 Task: Create healthcare provider object.
Action: Mouse moved to (857, 65)
Screenshot: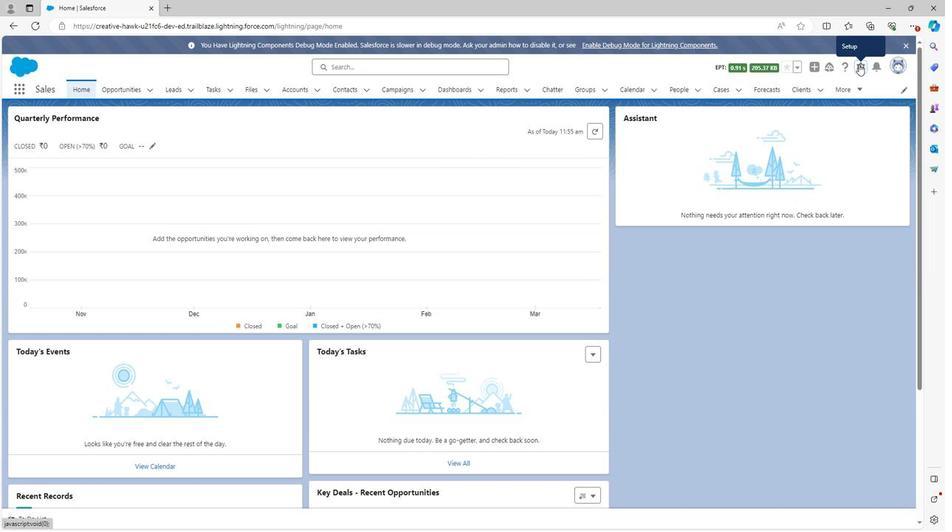 
Action: Mouse pressed left at (857, 65)
Screenshot: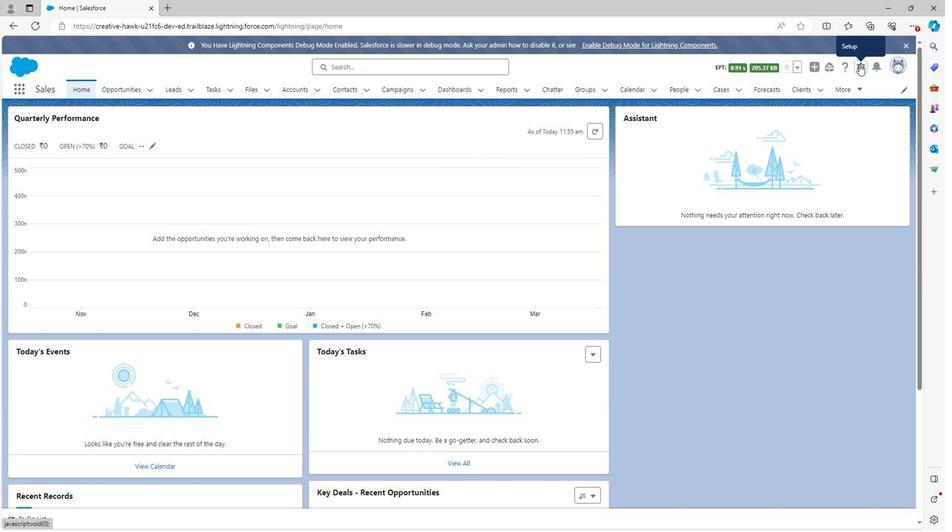
Action: Mouse moved to (820, 92)
Screenshot: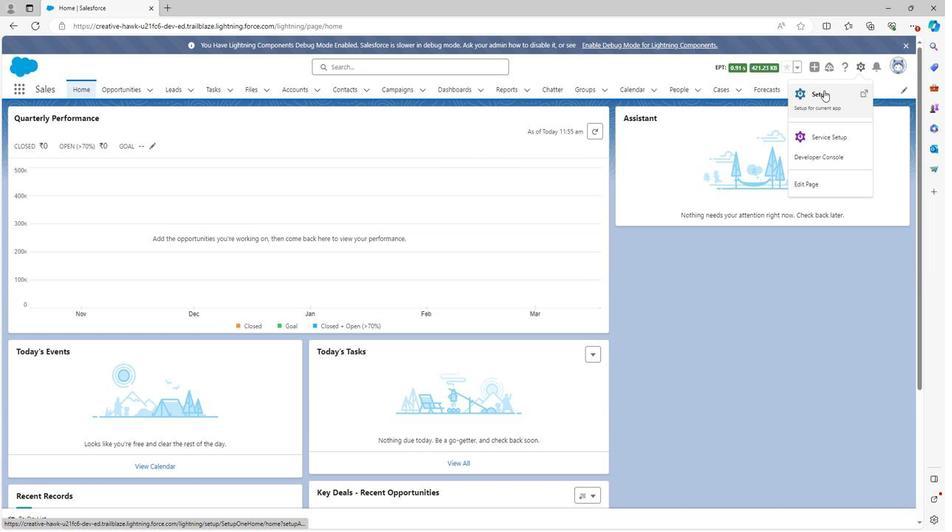 
Action: Mouse pressed left at (820, 92)
Screenshot: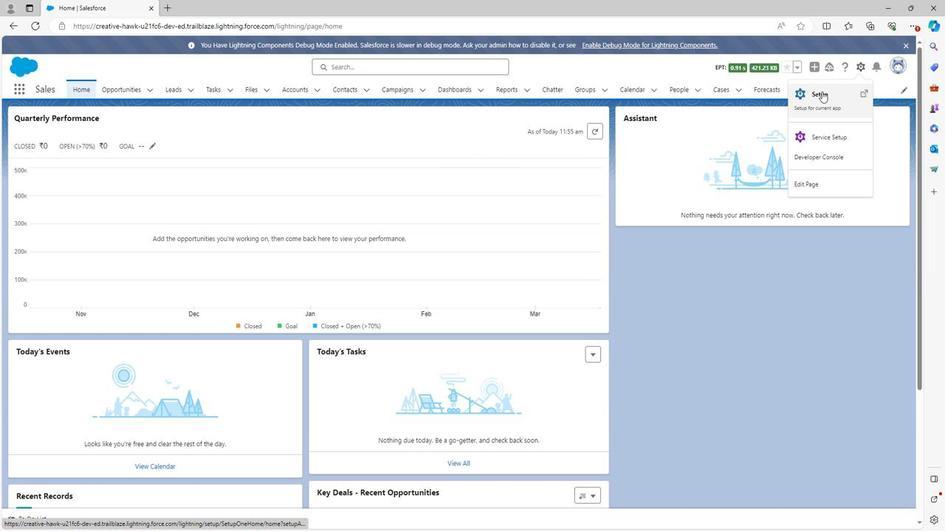 
Action: Mouse moved to (112, 93)
Screenshot: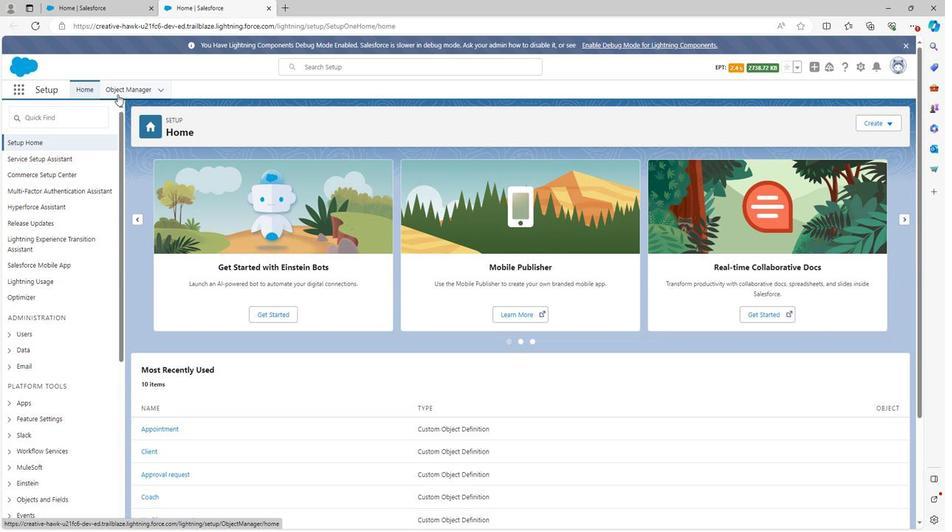 
Action: Mouse pressed left at (112, 93)
Screenshot: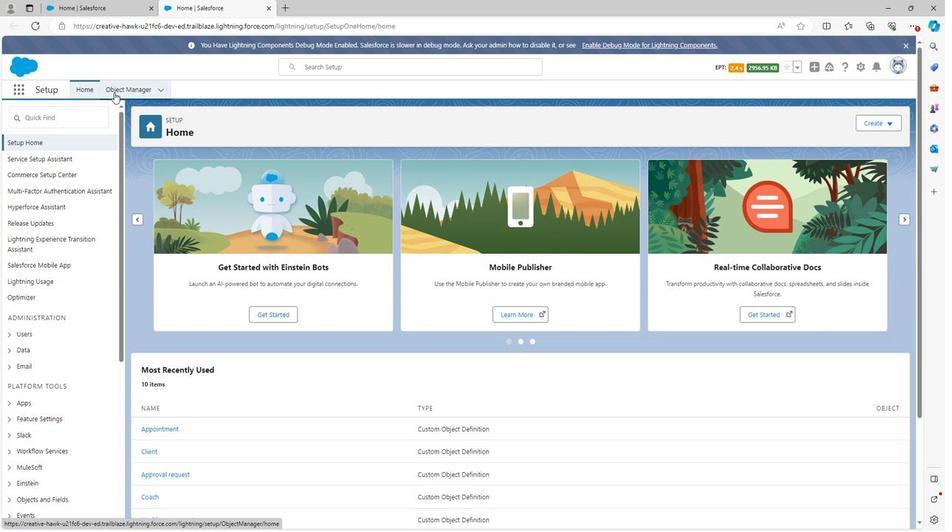 
Action: Mouse moved to (871, 121)
Screenshot: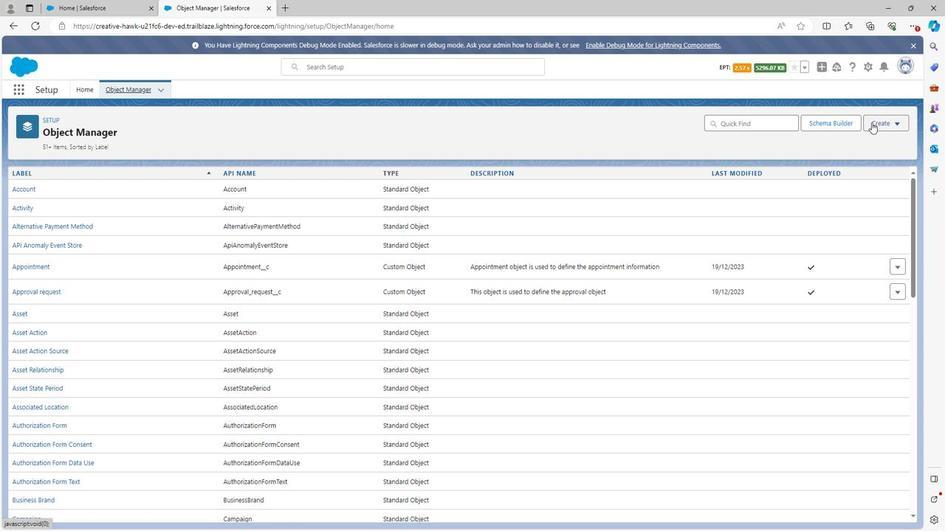 
Action: Mouse pressed left at (871, 121)
Screenshot: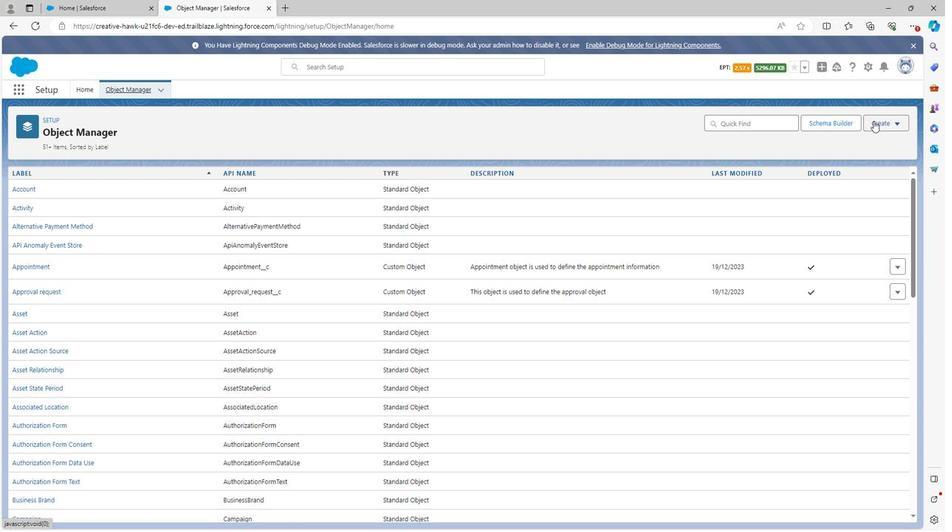 
Action: Mouse moved to (835, 150)
Screenshot: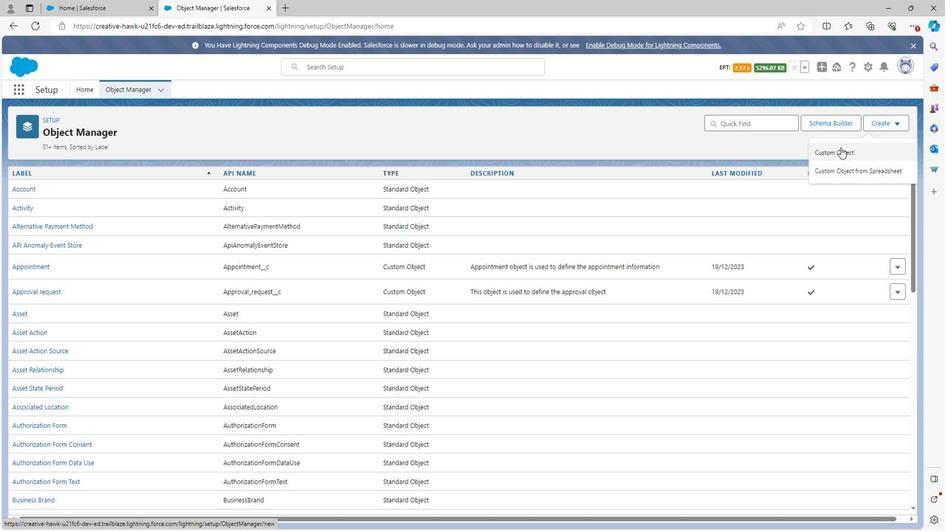 
Action: Mouse pressed left at (835, 150)
Screenshot: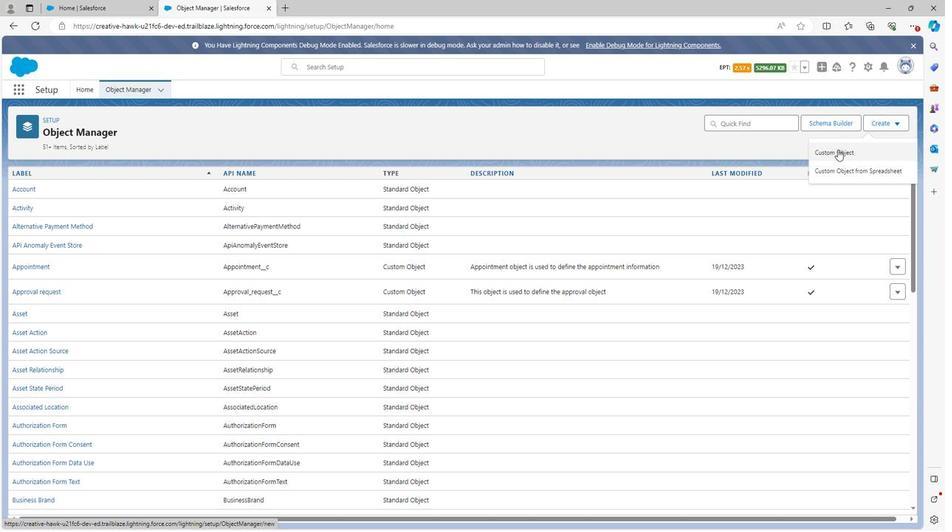 
Action: Mouse moved to (232, 252)
Screenshot: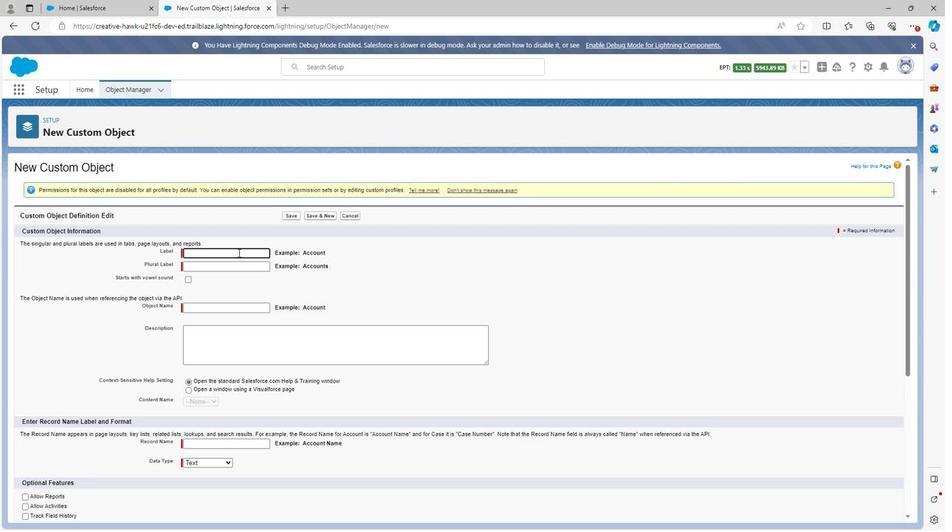 
Action: Mouse pressed left at (232, 252)
Screenshot: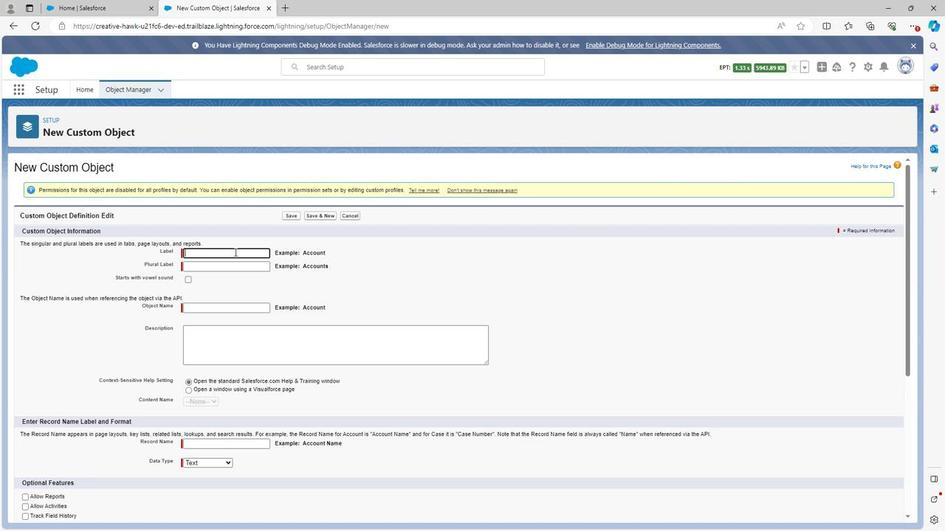 
Action: Mouse moved to (230, 251)
Screenshot: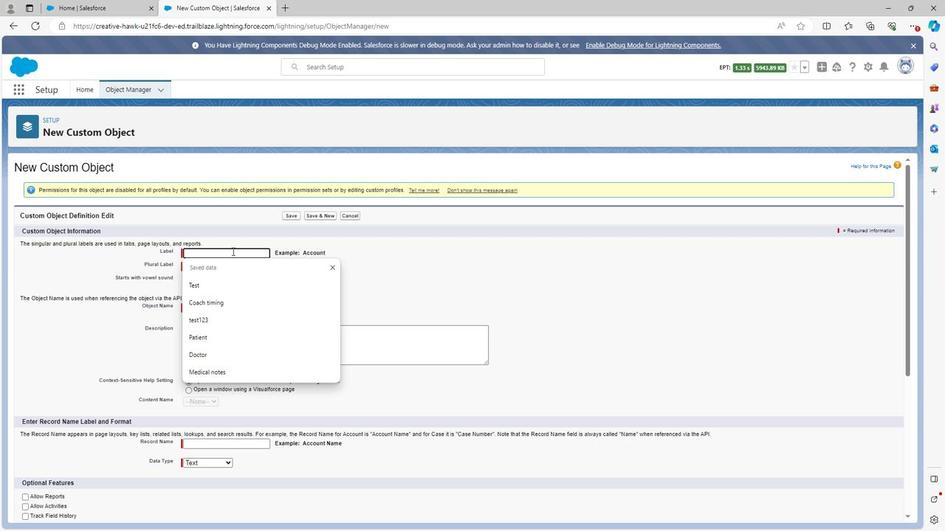 
Action: Key pressed <Key.shift>A<Key.backspace><Key.shift>Healthcase<Key.shift><Key.shift><Key.shift><Key.shift><Key.shift><Key.shift><Key.shift><Key.shift><Key.shift><Key.shift><Key.shift><Key.shift><Key.shift><Key.shift><Key.shift><Key.shift><Key.shift><Key.shift><Key.shift><Key.shift><Key.shift><Key.shift><Key.shift><Key.shift><Key.shift><Key.shift><Key.shift><Key.shift><Key.shift><Key.shift><Key.shift><Key.shift><Key.shift><Key.backspace><Key.backspace>re<Key.shift>_=<Key.backspace>provider
Screenshot: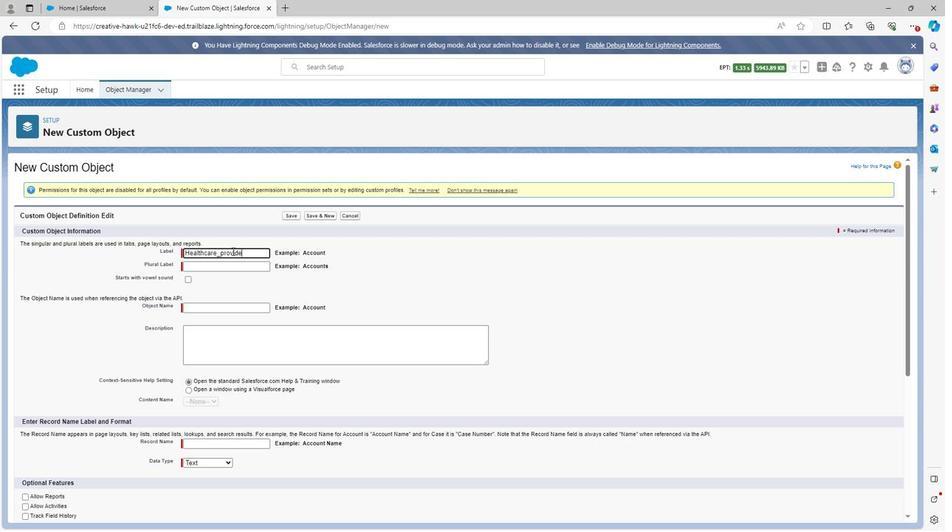
Action: Mouse moved to (294, 280)
Screenshot: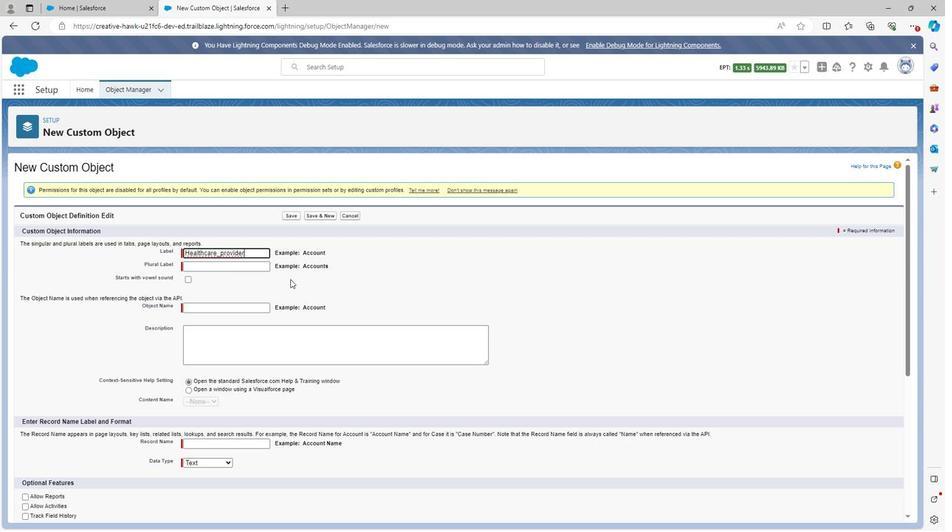 
Action: Mouse pressed left at (294, 280)
Screenshot: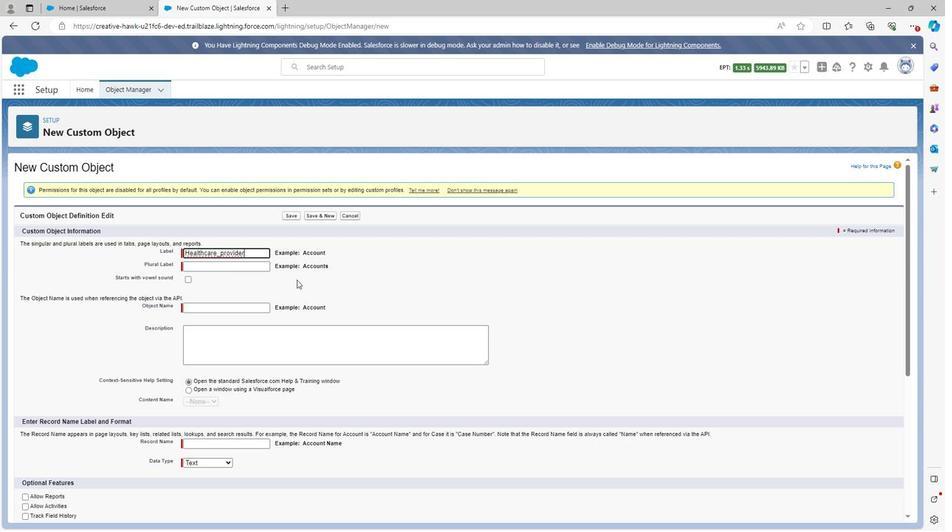 
Action: Mouse moved to (249, 266)
Screenshot: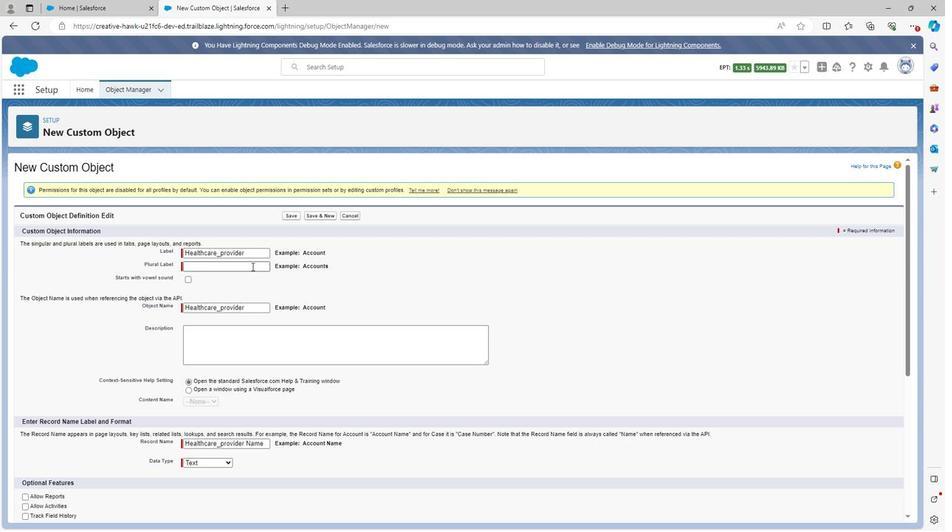 
Action: Mouse pressed left at (249, 266)
Screenshot: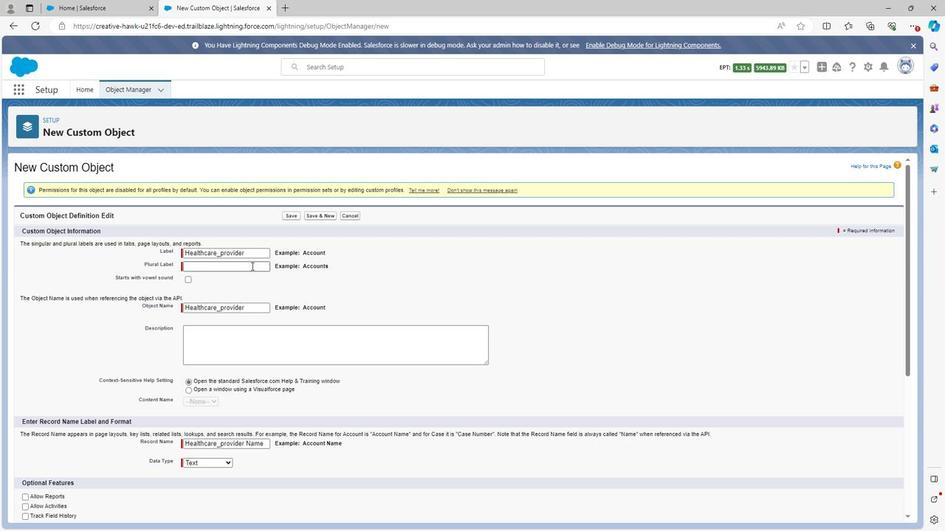 
Action: Mouse moved to (193, 246)
Screenshot: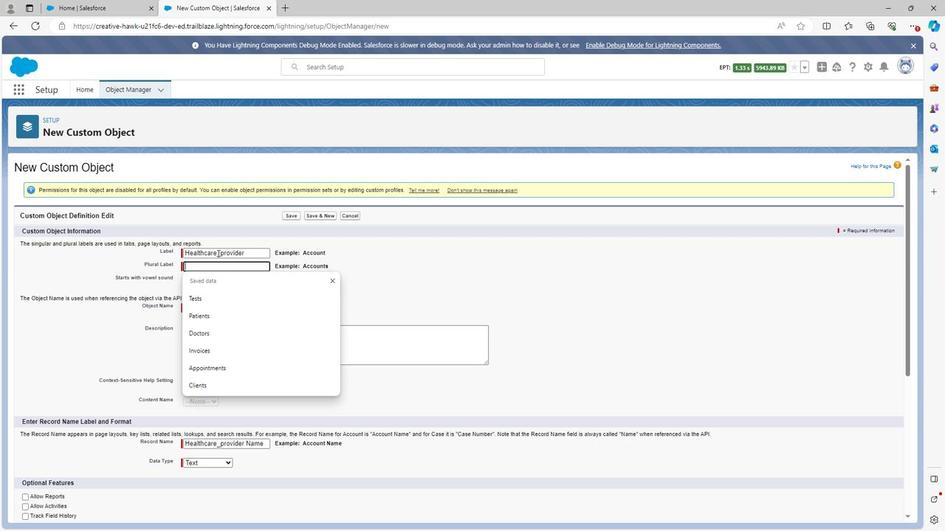 
Action: Key pressed <Key.shift>Healthcare<Key.shift>_provders
Screenshot: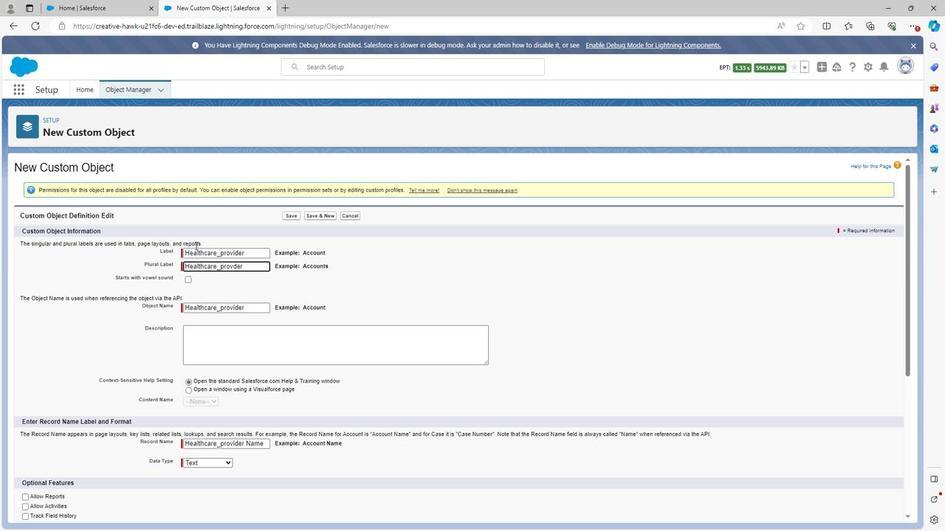 
Action: Mouse moved to (219, 349)
Screenshot: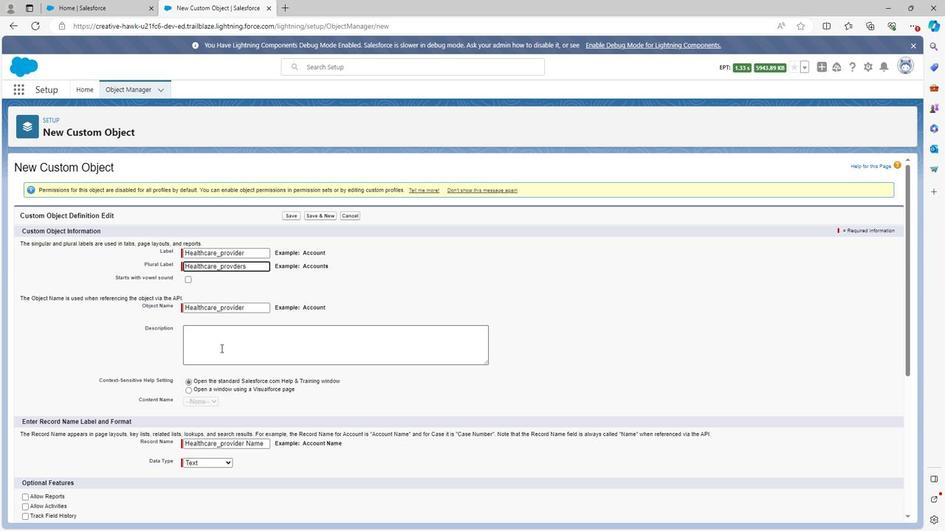 
Action: Mouse pressed left at (219, 349)
Screenshot: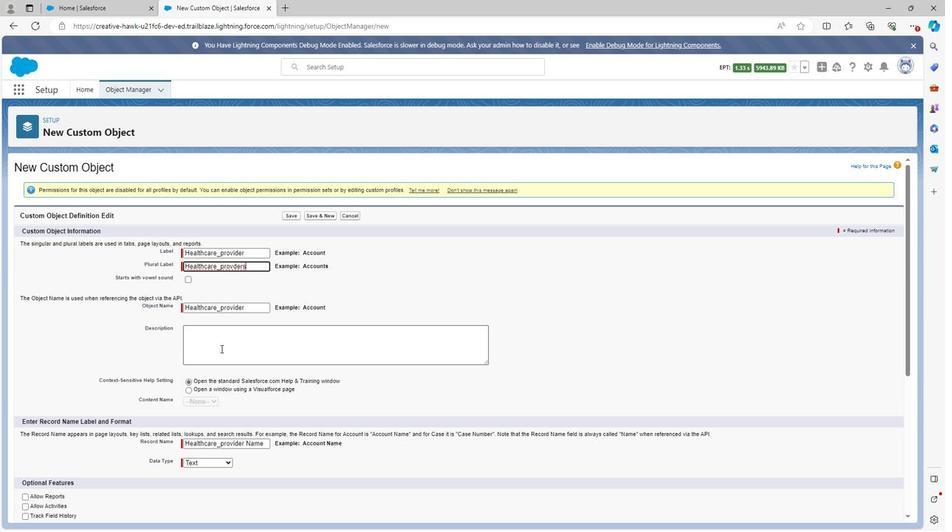 
Action: Mouse moved to (185, 336)
Screenshot: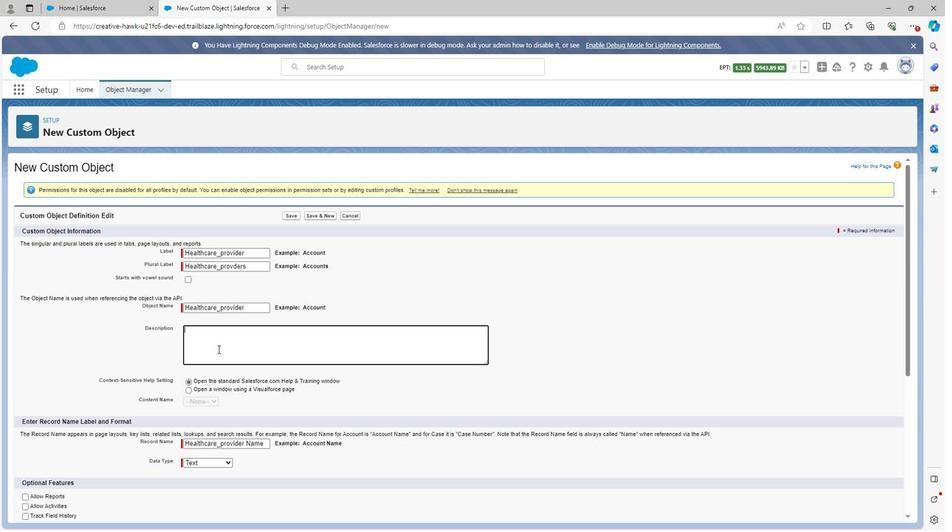 
Action: Key pressed <Key.shift>Healthcare<Key.space>provider<Key.space>object<Key.space>is<Key.space>used<Key.space>to<Key.space>define<Key.space>the<Key.space>healthcare<Key.space>providers
Screenshot: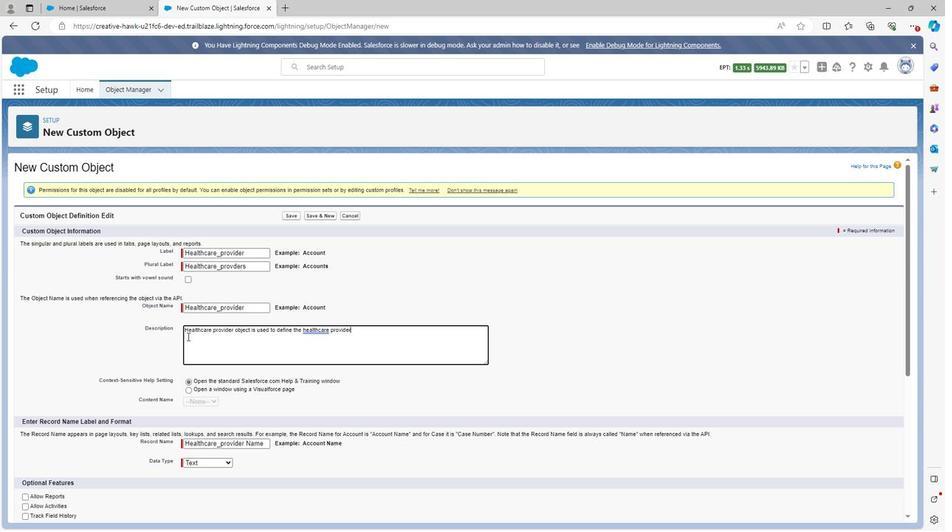 
Action: Mouse moved to (19, 422)
Screenshot: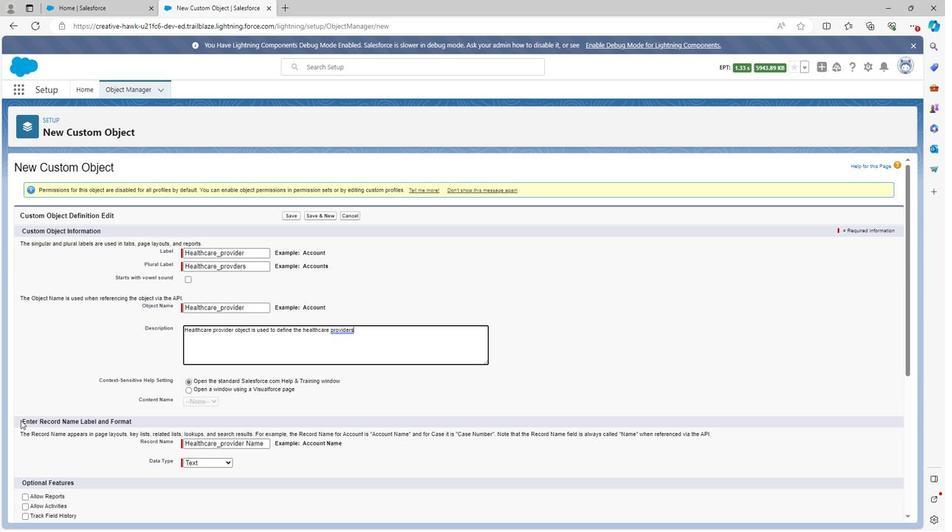 
Action: Mouse scrolled (19, 421) with delta (0, 0)
Screenshot: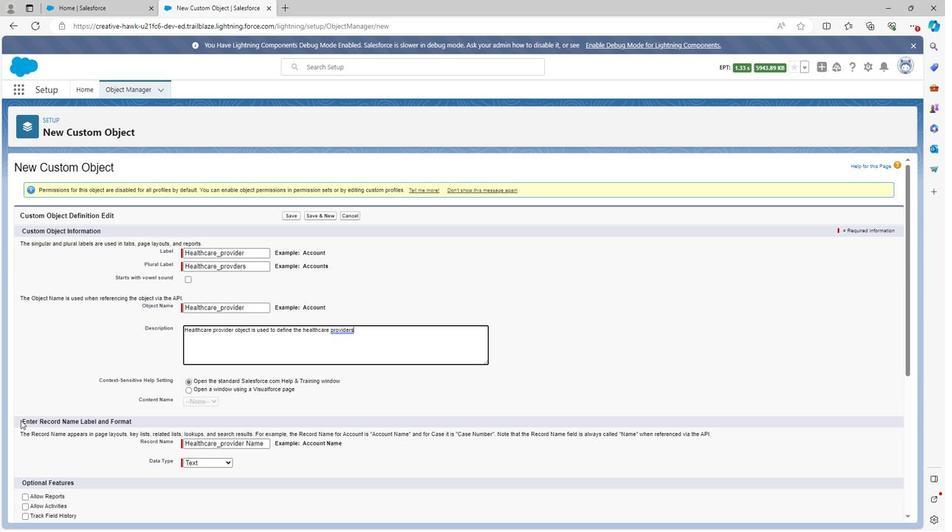
Action: Mouse scrolled (19, 421) with delta (0, 0)
Screenshot: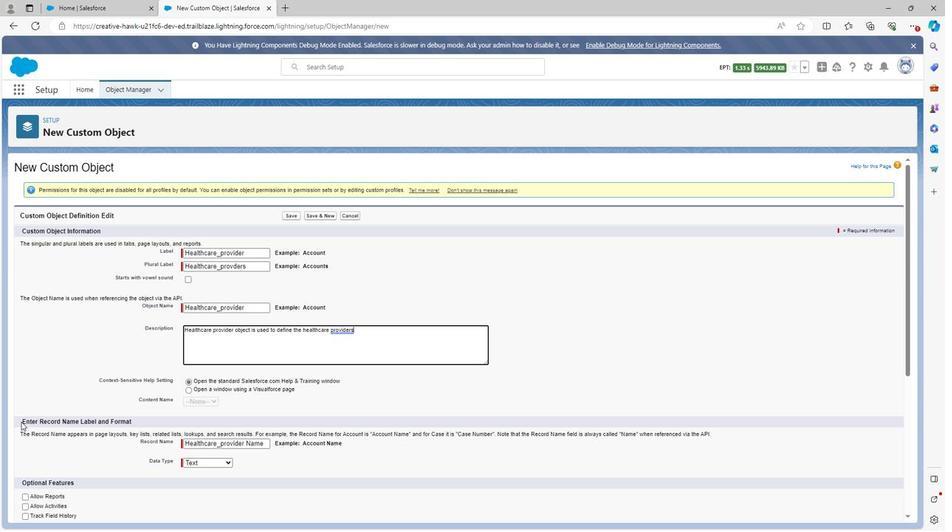 
Action: Mouse scrolled (19, 421) with delta (0, 0)
Screenshot: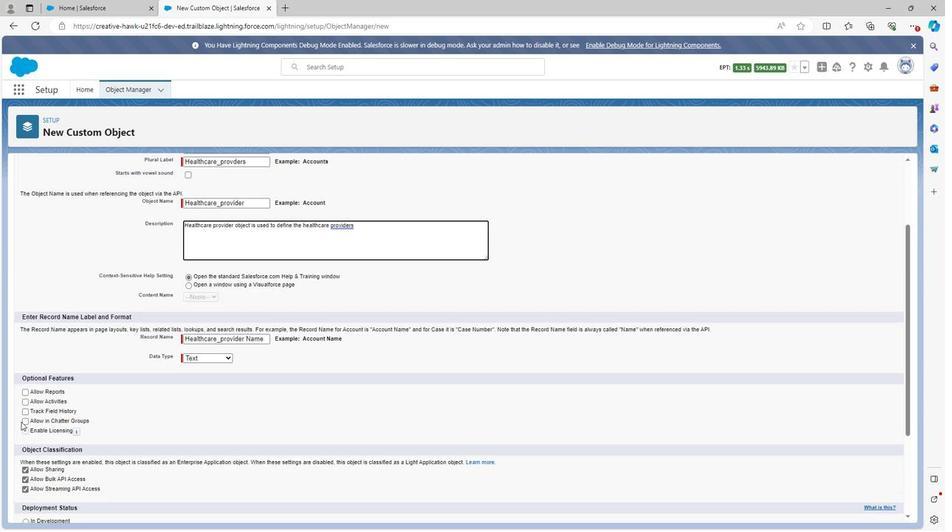 
Action: Mouse scrolled (19, 421) with delta (0, 0)
Screenshot: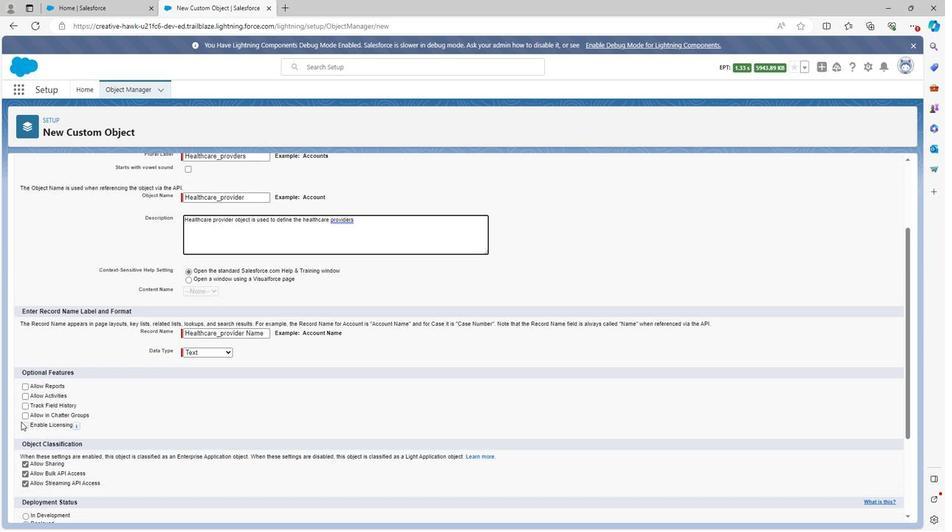 
Action: Mouse moved to (20, 275)
Screenshot: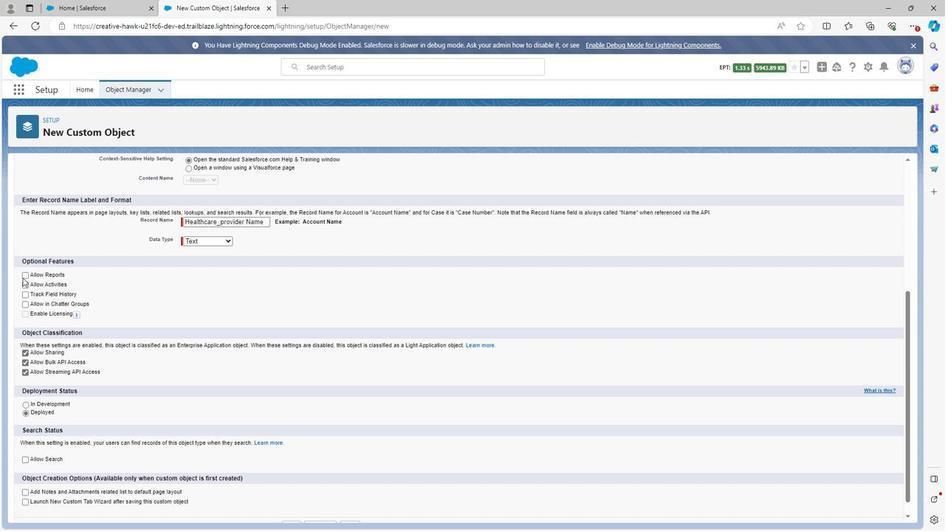 
Action: Mouse pressed left at (20, 275)
Screenshot: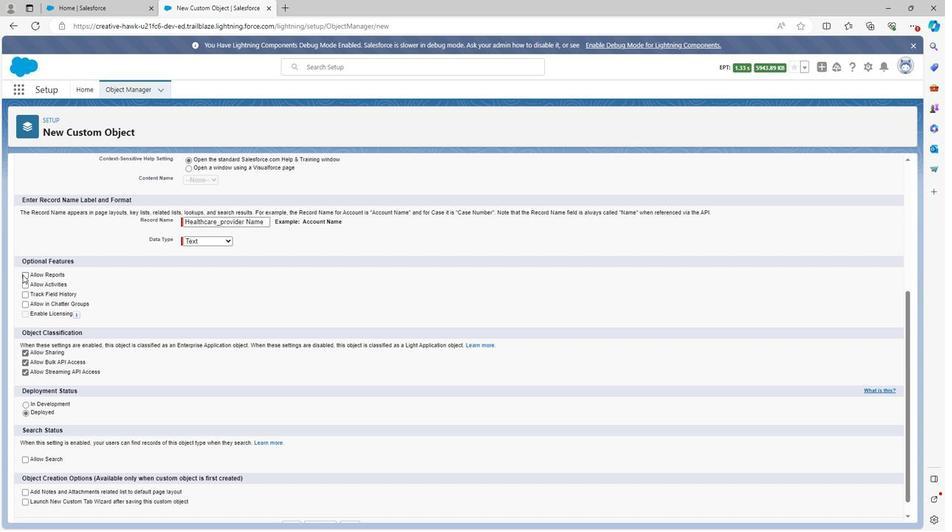 
Action: Mouse moved to (25, 287)
Screenshot: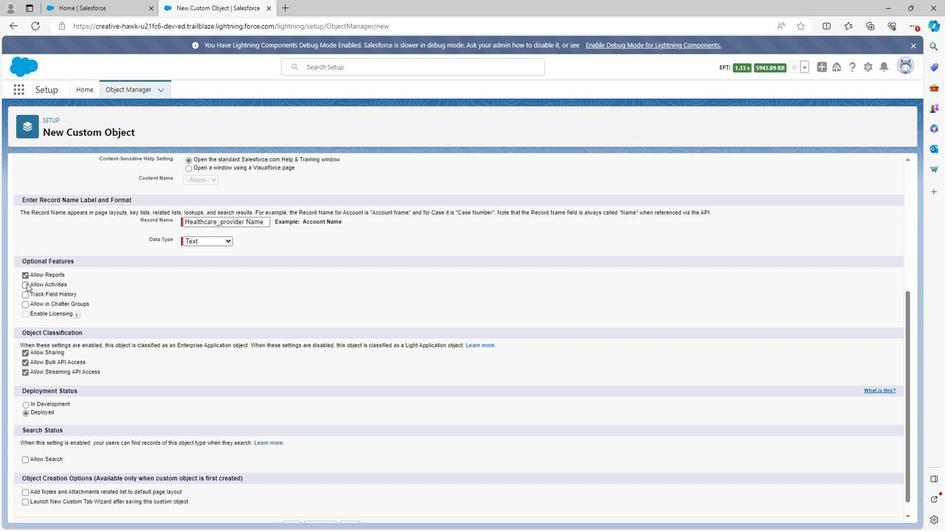 
Action: Mouse pressed left at (25, 287)
Screenshot: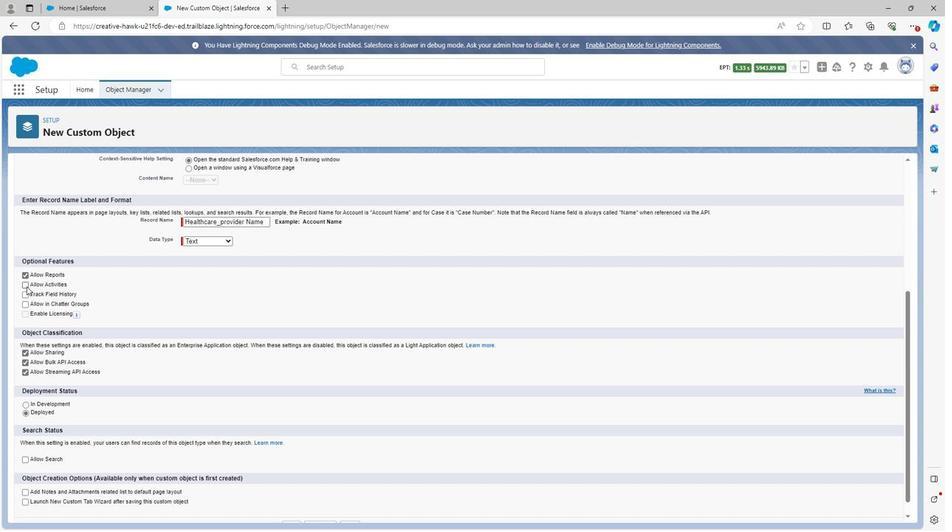 
Action: Mouse moved to (25, 294)
Screenshot: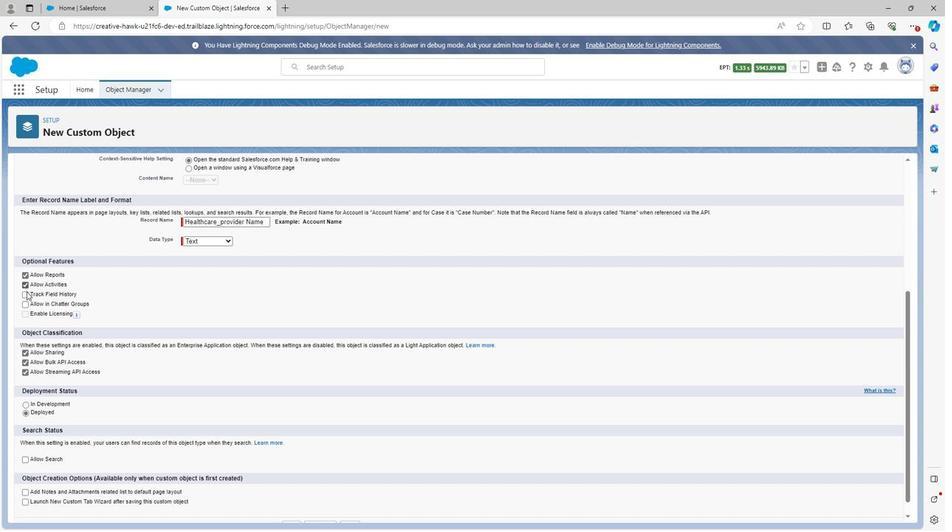 
Action: Mouse pressed left at (25, 294)
Screenshot: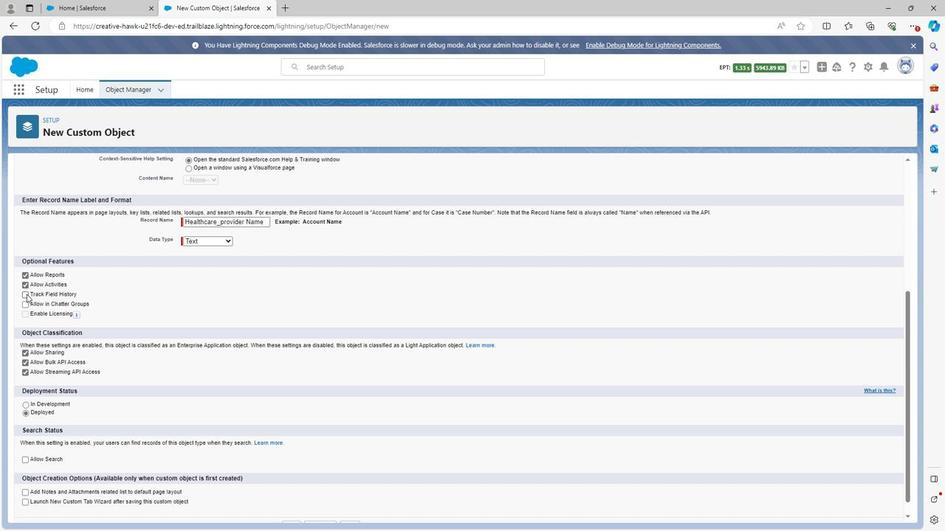 
Action: Mouse moved to (121, 395)
Screenshot: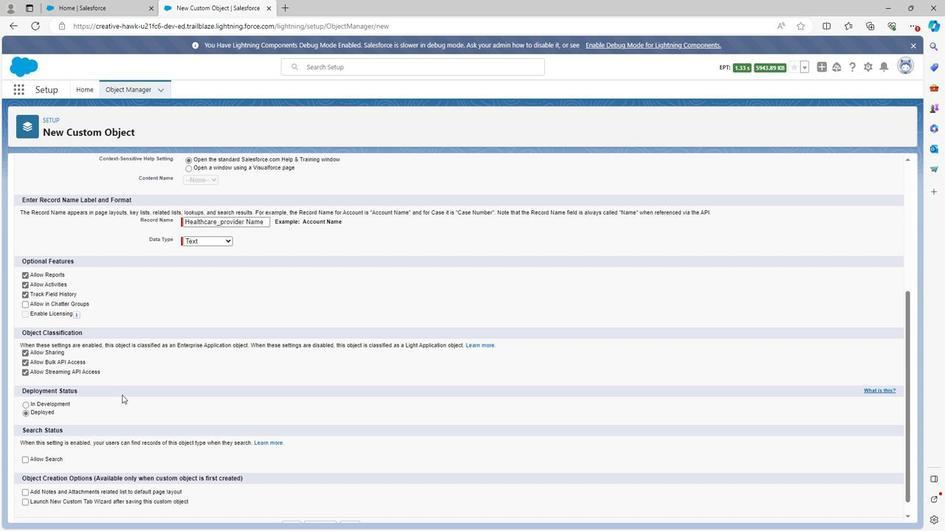 
Action: Mouse scrolled (121, 394) with delta (0, 0)
Screenshot: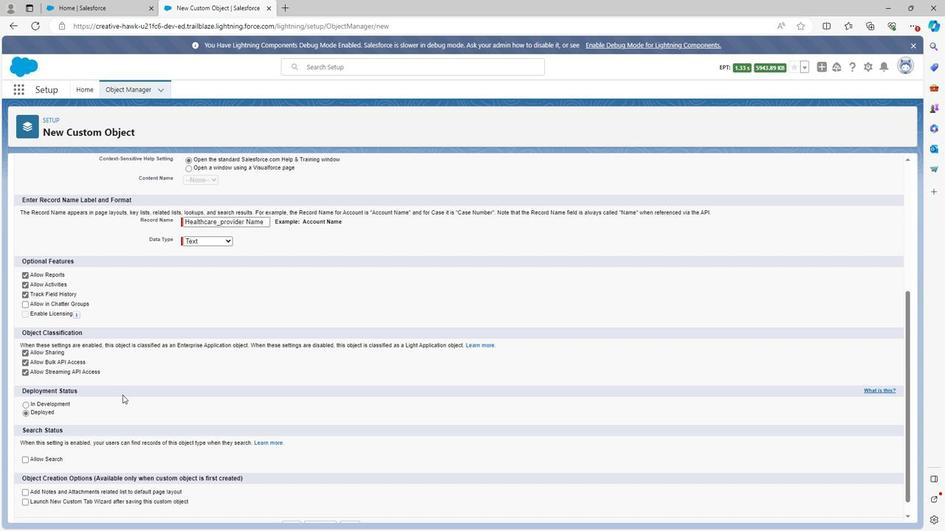 
Action: Mouse moved to (121, 395)
Screenshot: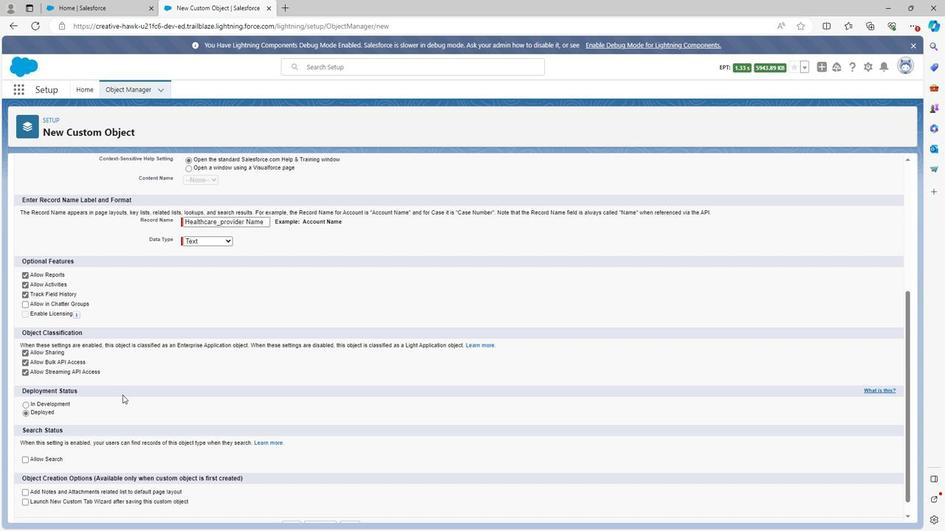 
Action: Mouse scrolled (121, 394) with delta (0, 0)
Screenshot: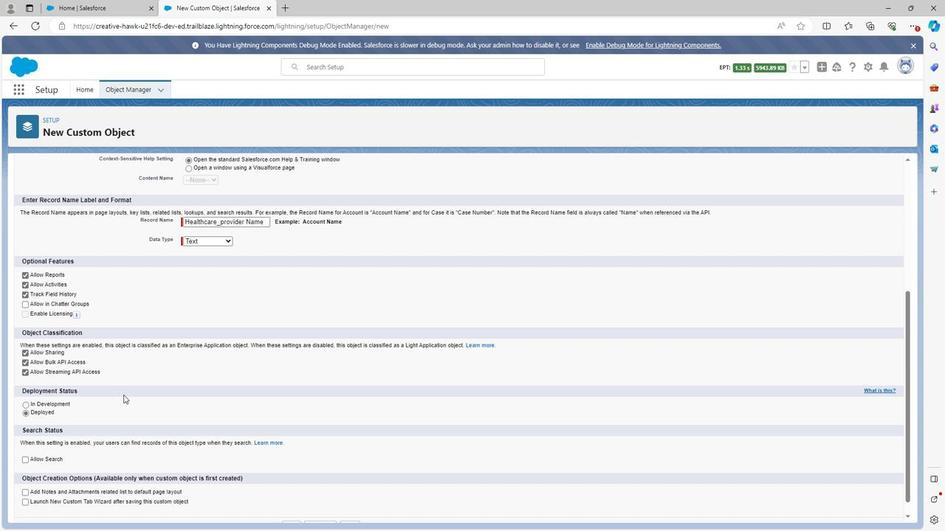 
Action: Mouse scrolled (121, 394) with delta (0, 0)
Screenshot: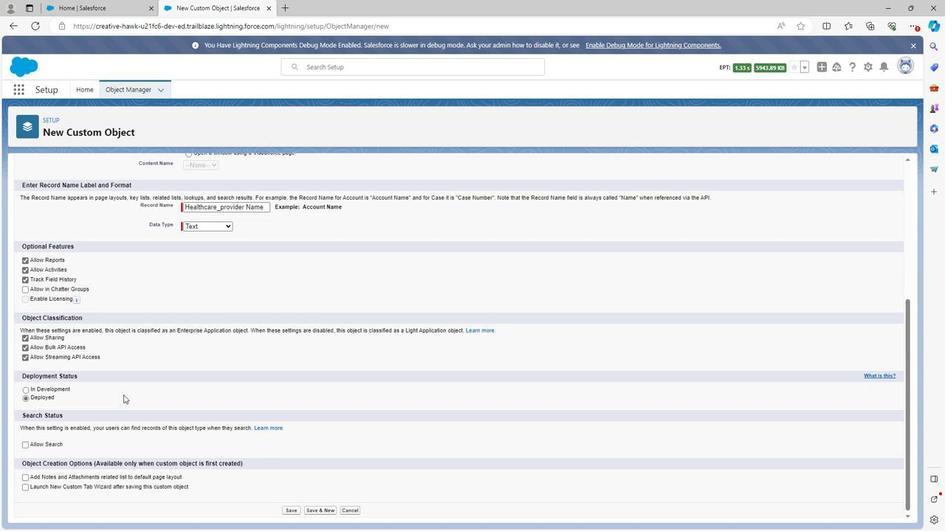 
Action: Mouse scrolled (121, 394) with delta (0, 0)
Screenshot: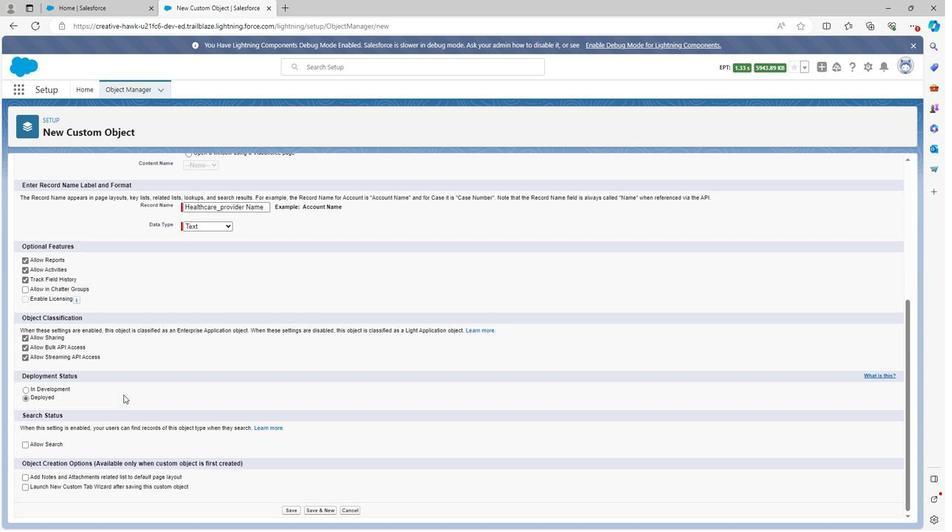 
Action: Mouse scrolled (121, 394) with delta (0, 0)
Screenshot: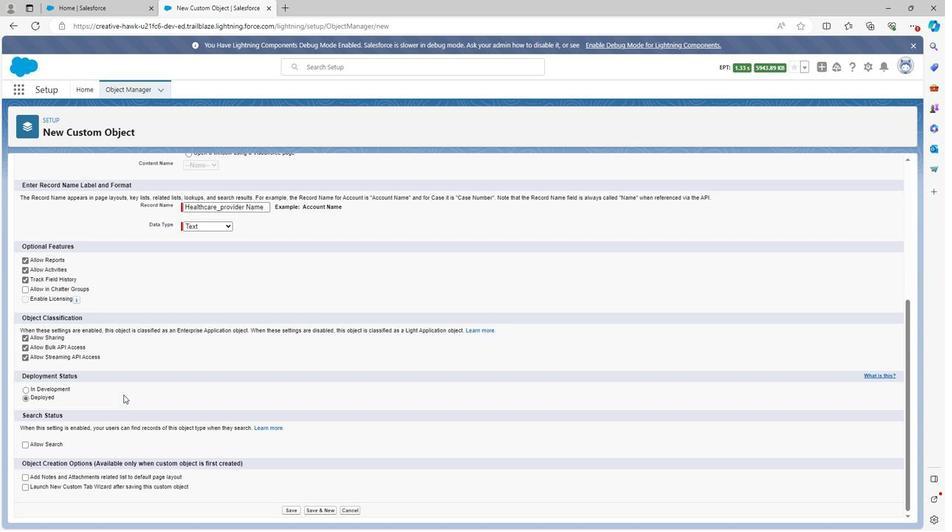 
Action: Mouse moved to (285, 507)
Screenshot: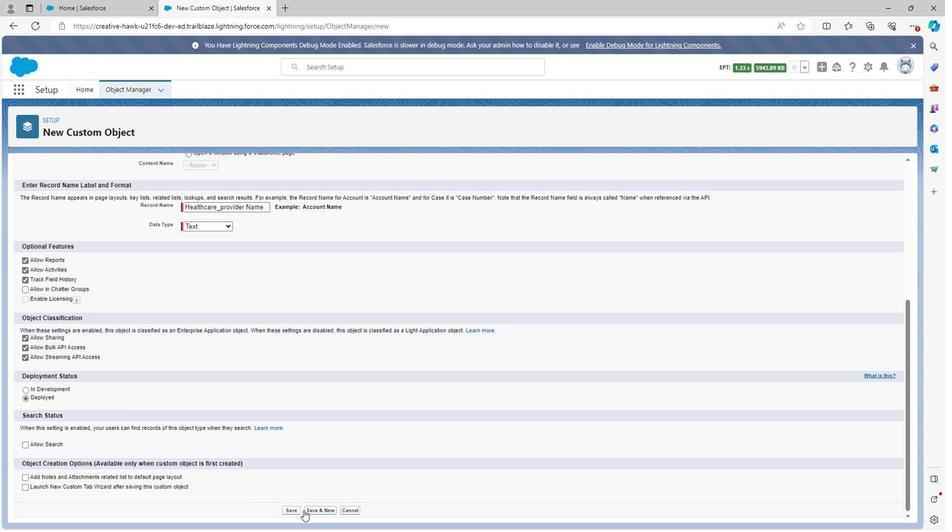 
Action: Mouse pressed left at (285, 507)
Screenshot: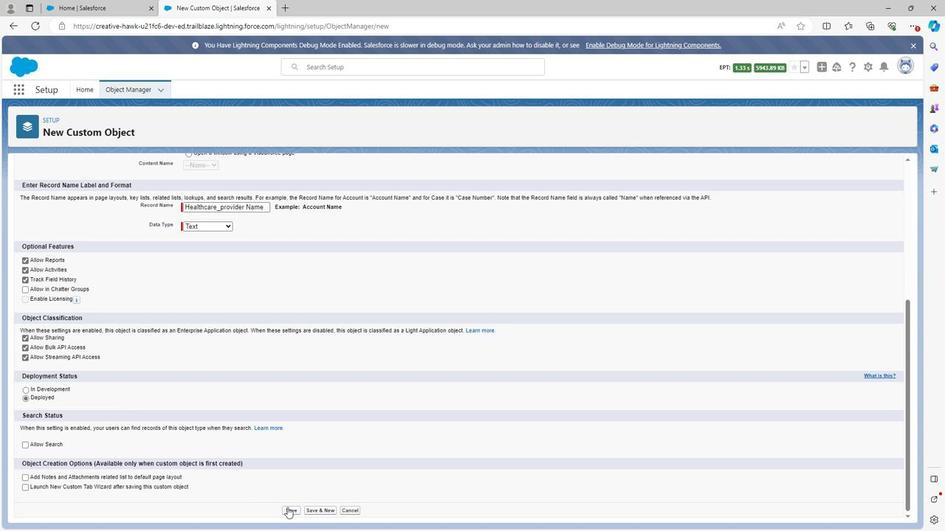 
Action: Mouse moved to (111, 88)
Screenshot: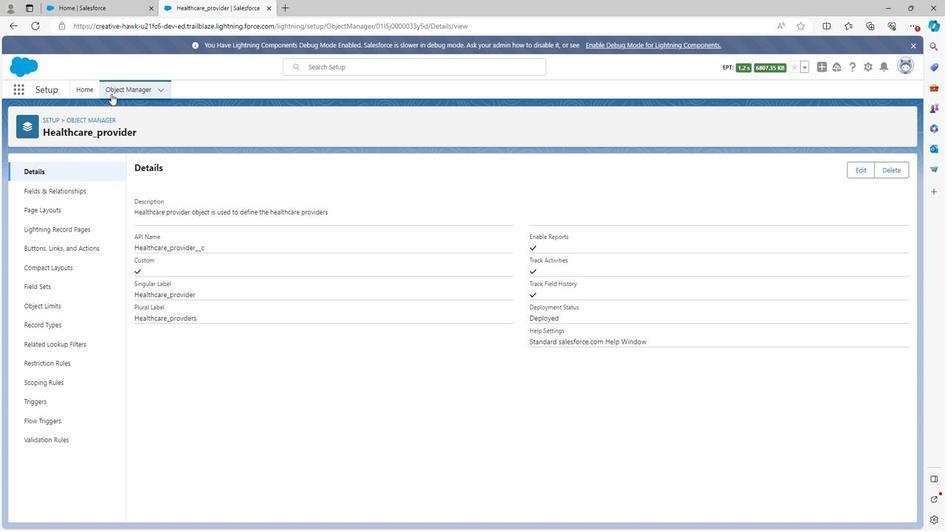 
Action: Mouse pressed left at (111, 88)
Screenshot: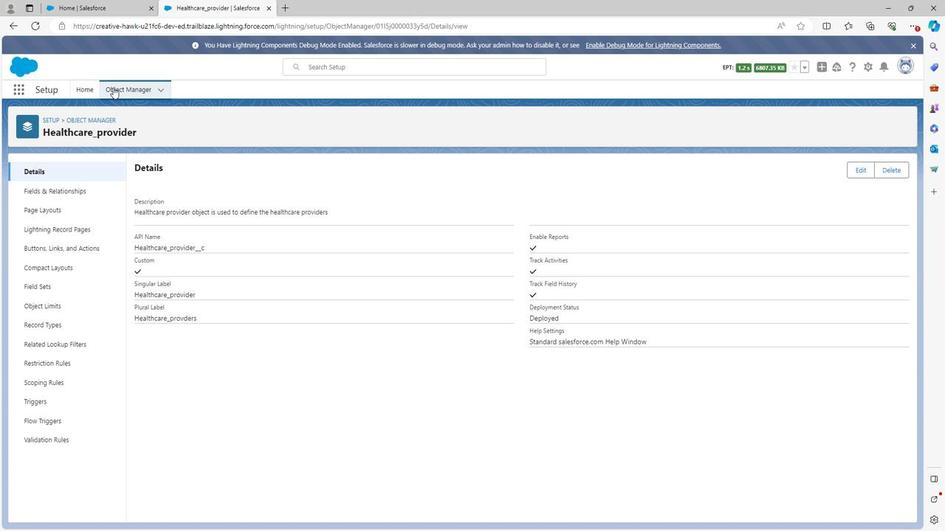 
Action: Mouse moved to (141, 343)
Screenshot: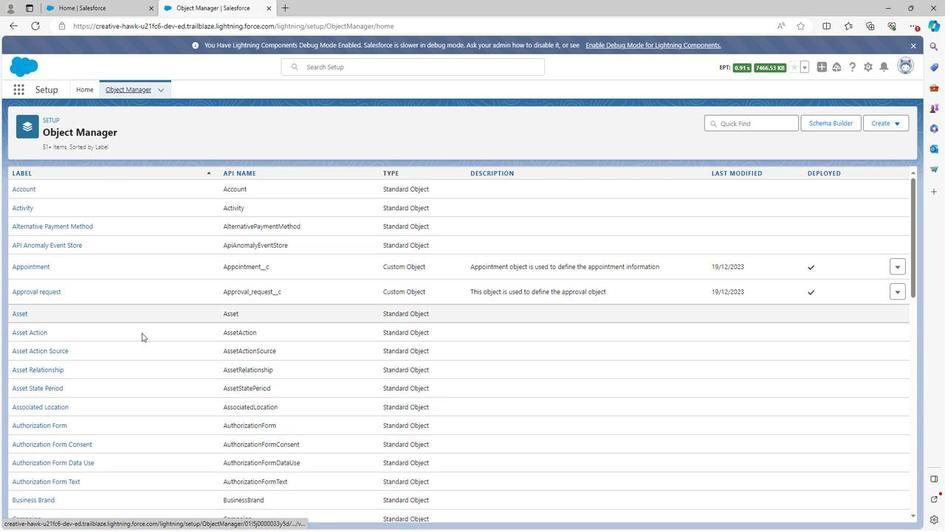 
Action: Mouse scrolled (141, 343) with delta (0, 0)
Screenshot: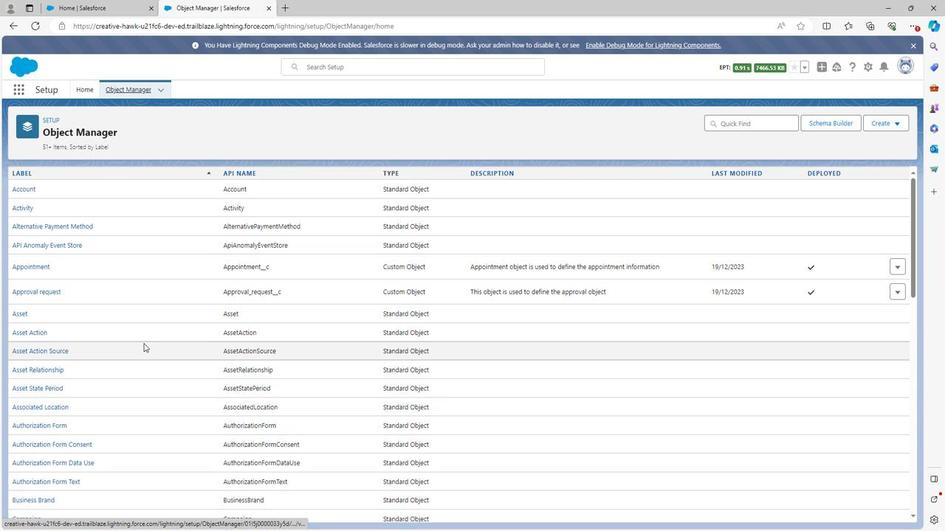 
Action: Mouse scrolled (141, 343) with delta (0, 0)
Screenshot: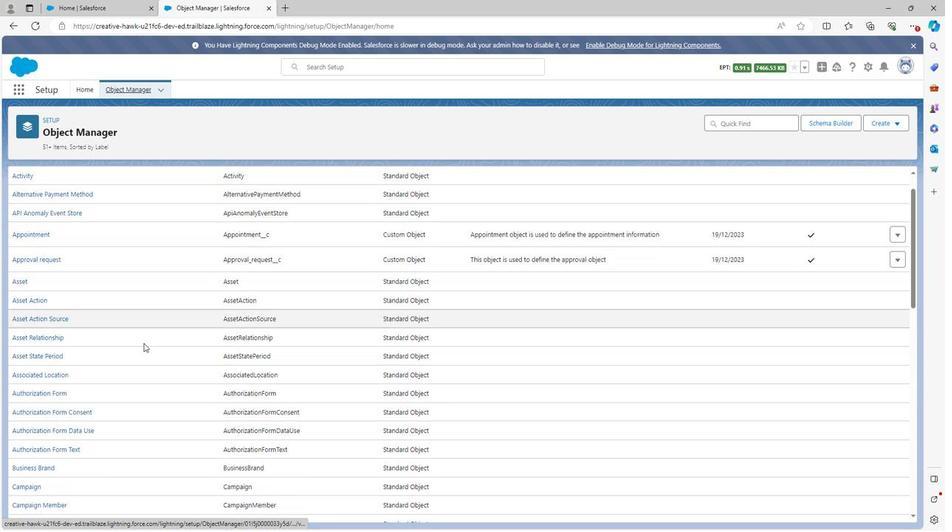 
Action: Mouse scrolled (141, 343) with delta (0, 0)
Screenshot: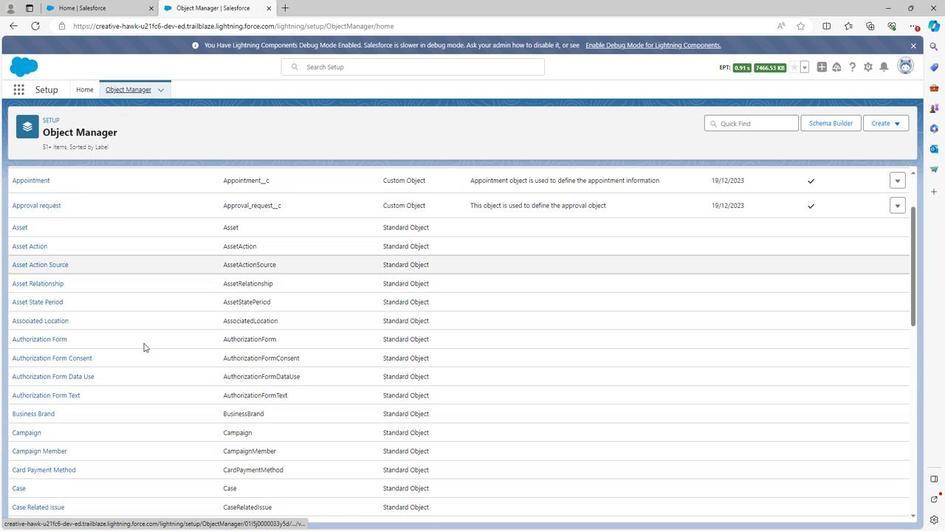 
Action: Mouse scrolled (141, 343) with delta (0, 0)
Screenshot: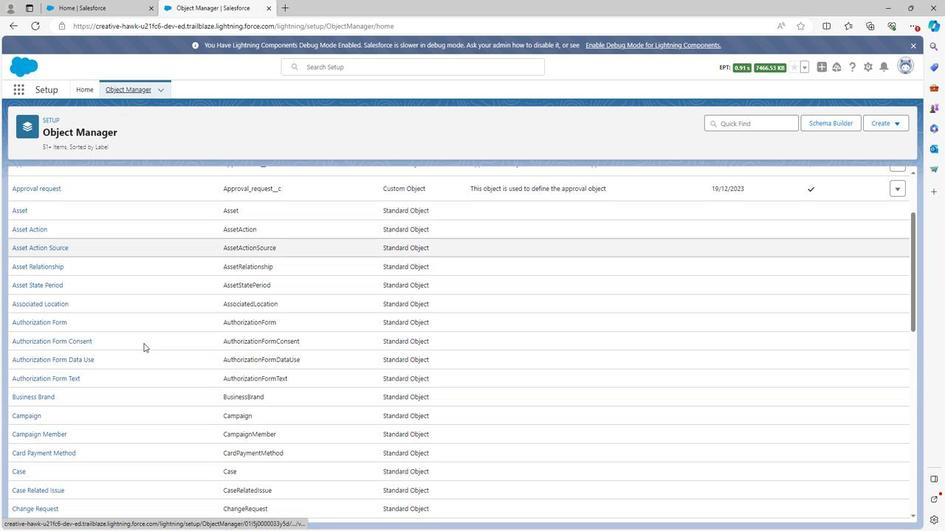 
Action: Mouse scrolled (141, 343) with delta (0, 0)
Screenshot: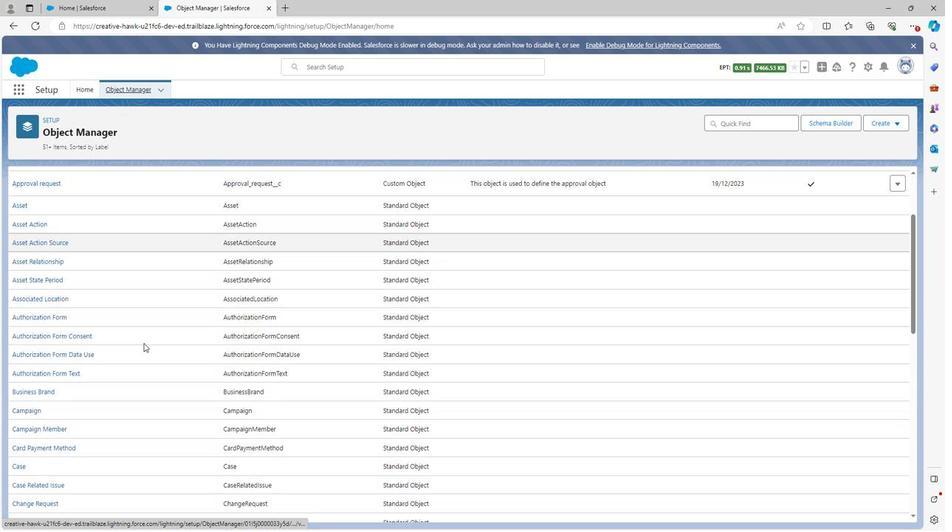 
Action: Mouse scrolled (141, 343) with delta (0, 0)
Screenshot: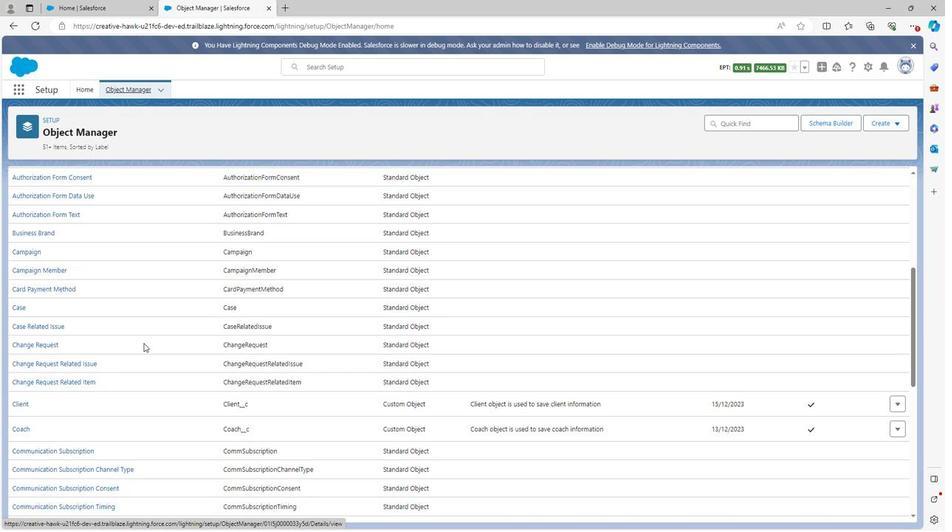 
Action: Mouse scrolled (141, 343) with delta (0, 0)
Screenshot: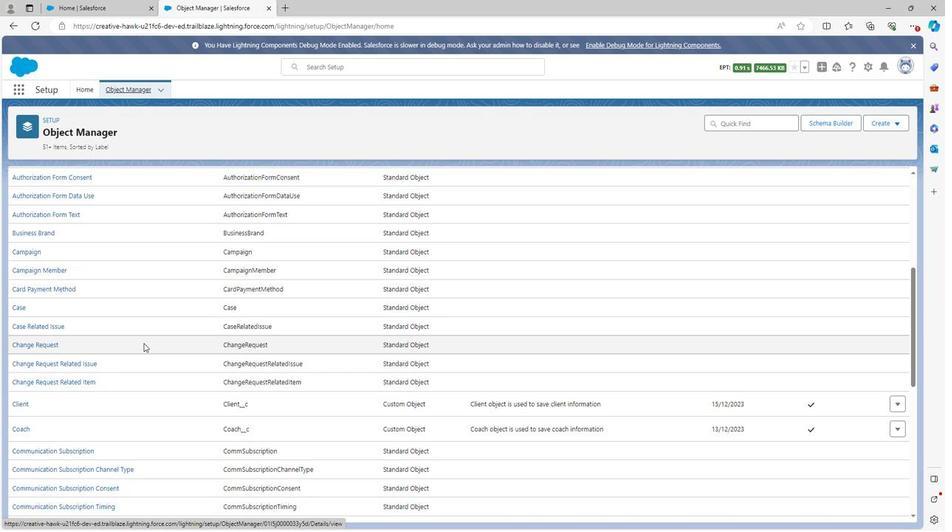 
Action: Mouse scrolled (141, 343) with delta (0, 0)
Screenshot: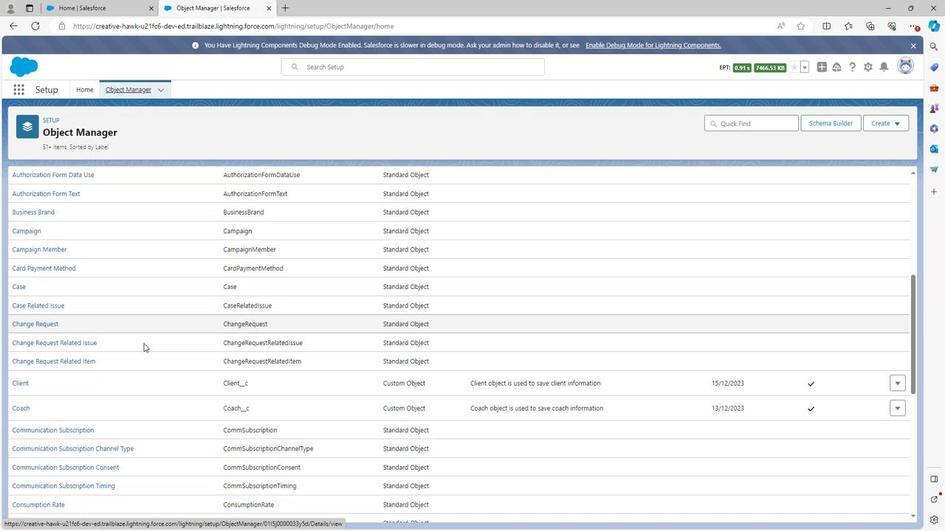 
Action: Mouse scrolled (141, 343) with delta (0, 0)
Screenshot: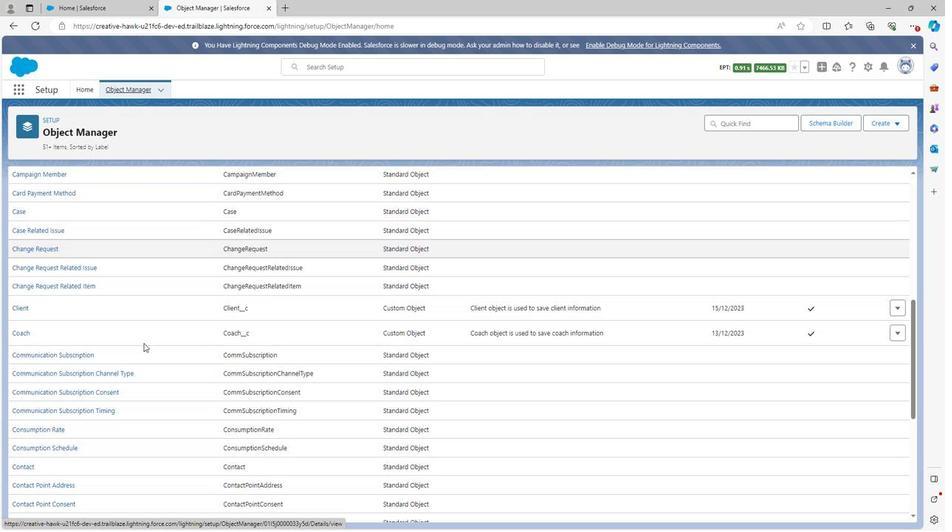 
Action: Mouse scrolled (141, 343) with delta (0, 0)
Screenshot: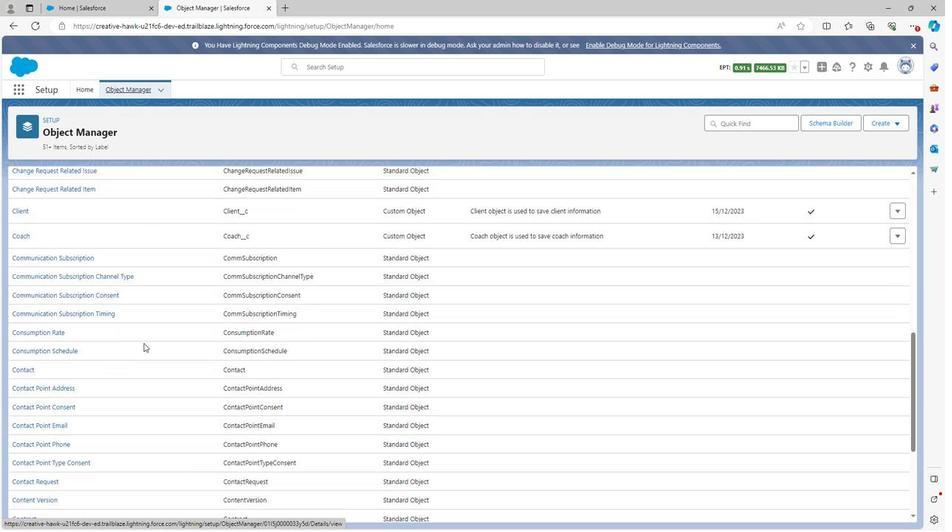 
Action: Mouse scrolled (141, 343) with delta (0, 0)
Screenshot: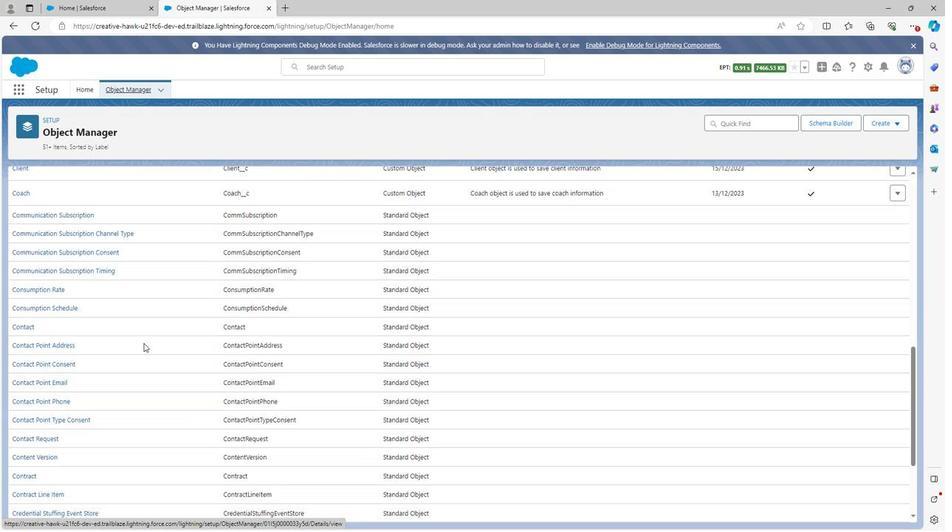 
Action: Mouse moved to (107, 381)
Screenshot: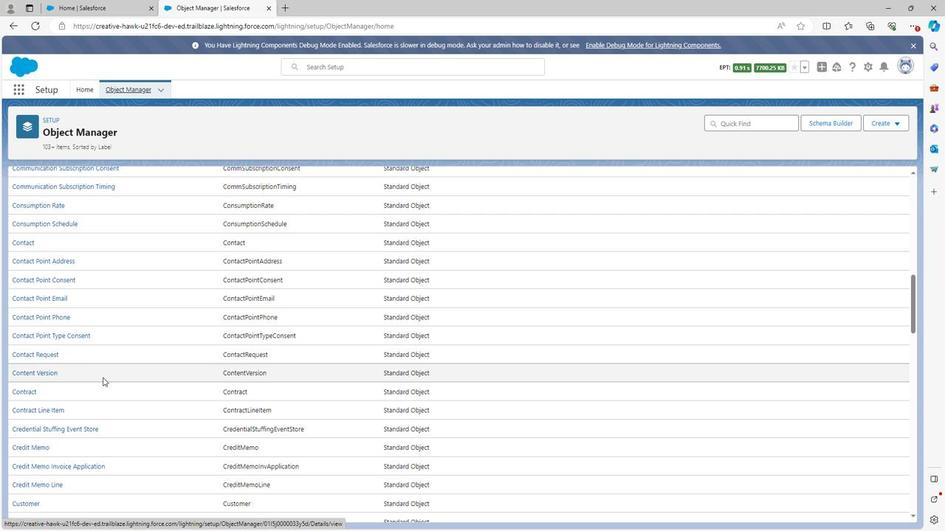 
Action: Mouse scrolled (107, 381) with delta (0, 0)
Screenshot: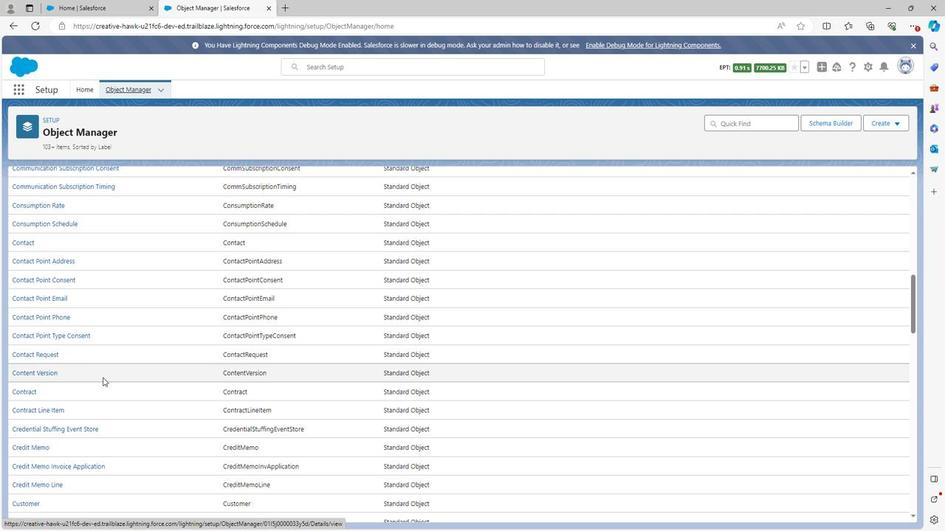 
Action: Mouse scrolled (107, 381) with delta (0, 0)
Screenshot: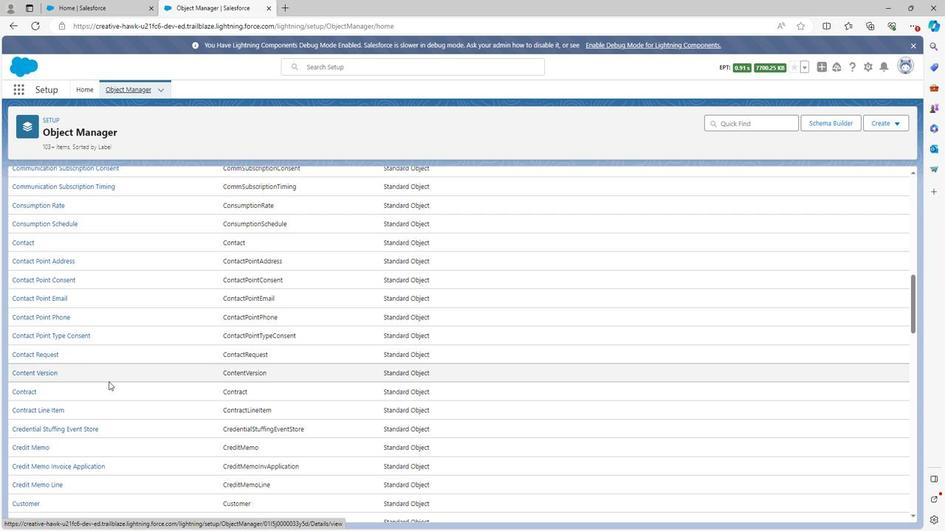 
Action: Mouse scrolled (107, 381) with delta (0, 0)
Screenshot: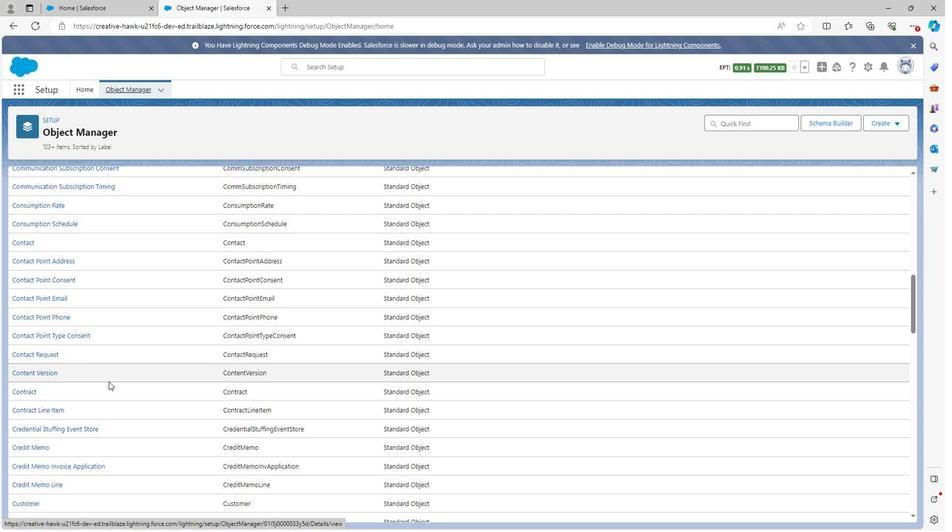 
Action: Mouse scrolled (107, 381) with delta (0, 0)
Screenshot: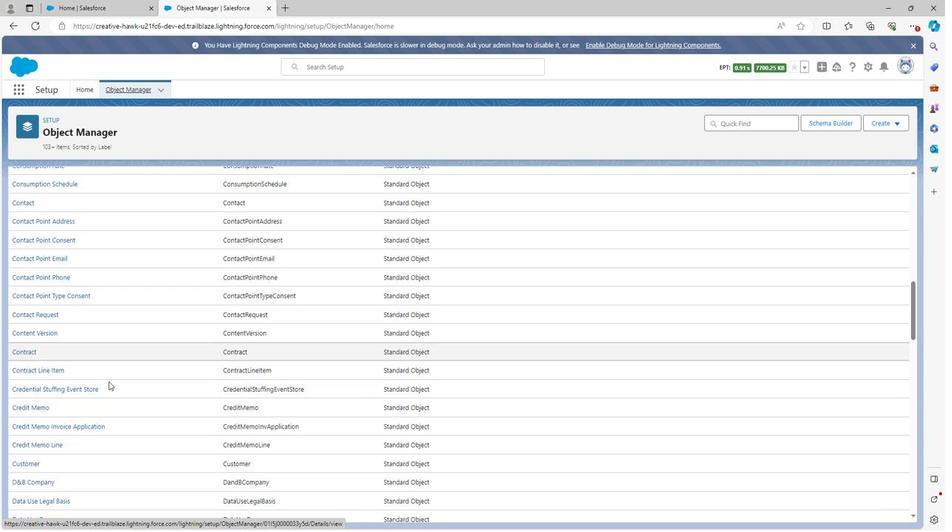 
Action: Mouse scrolled (107, 381) with delta (0, 0)
Screenshot: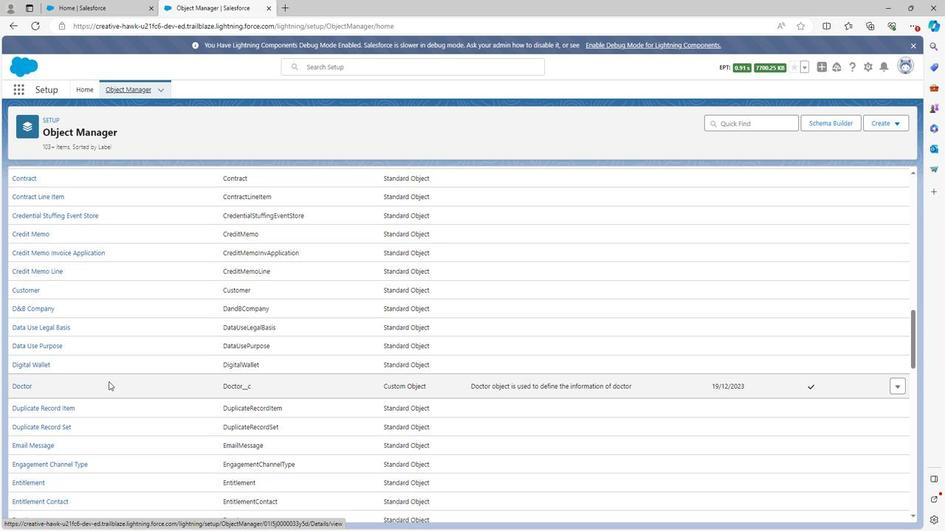
Action: Mouse scrolled (107, 381) with delta (0, 0)
Screenshot: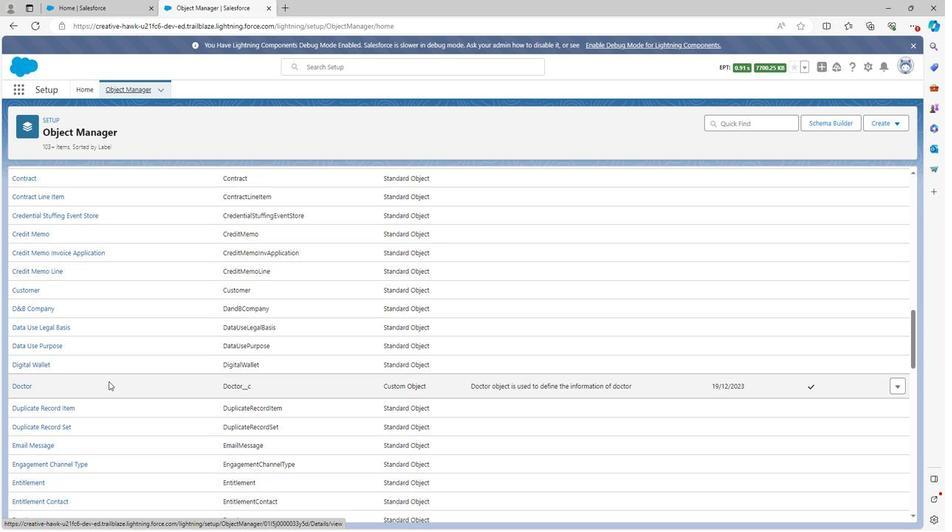 
Action: Mouse scrolled (107, 381) with delta (0, 0)
Screenshot: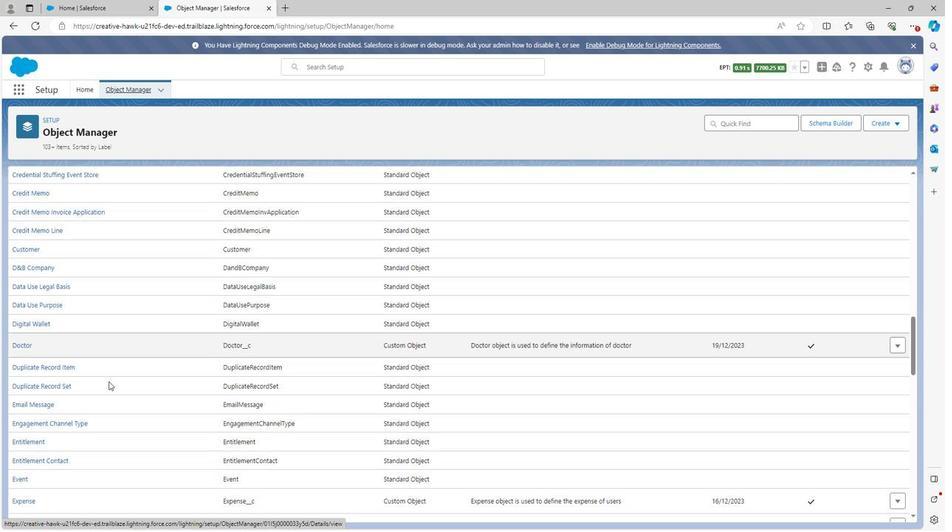 
Action: Mouse scrolled (107, 381) with delta (0, 0)
Screenshot: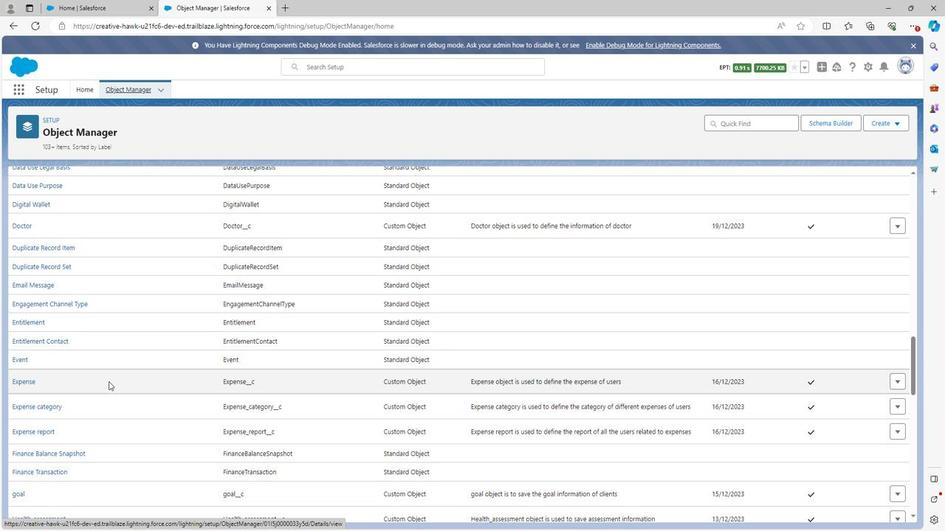 
Action: Mouse scrolled (107, 381) with delta (0, 0)
Screenshot: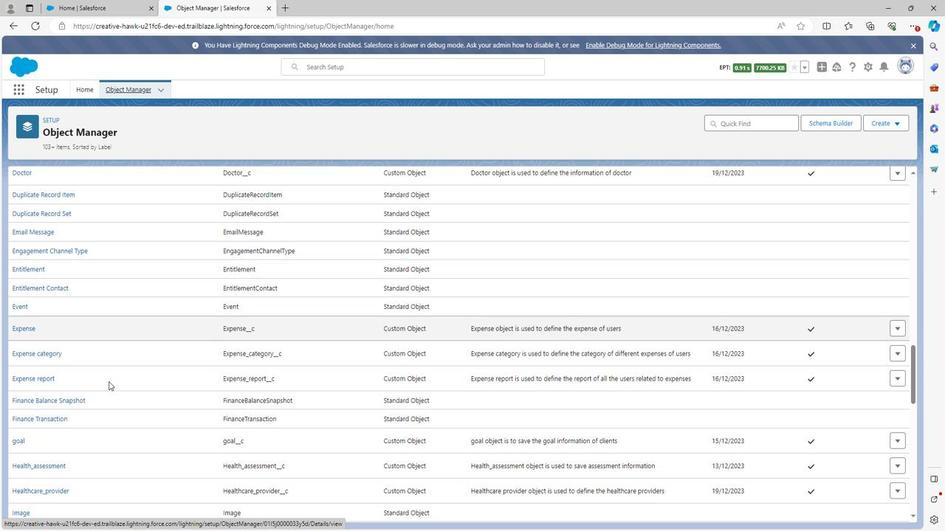 
Action: Mouse moved to (47, 438)
Screenshot: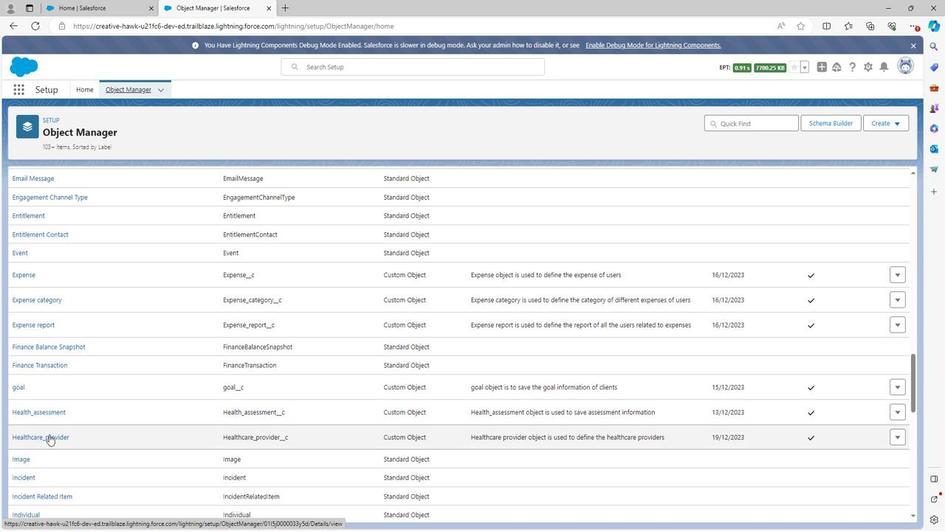 
Action: Mouse pressed left at (47, 438)
Screenshot: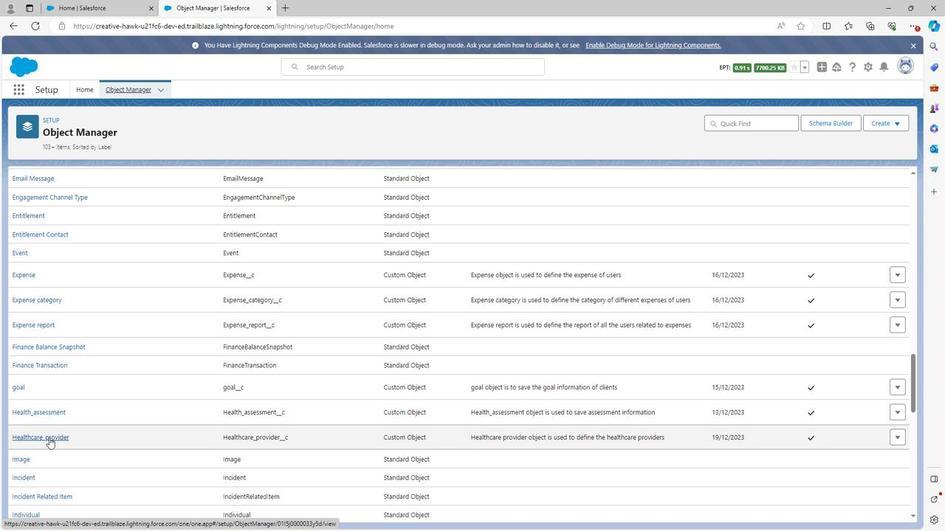 
Action: Mouse moved to (272, 394)
Screenshot: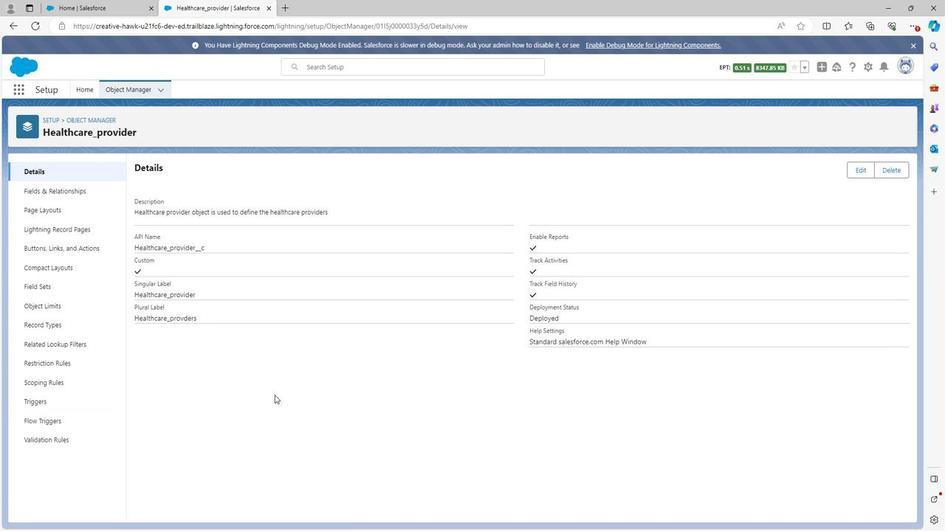 
